 Task: Create a due date automation trigger when advanced on, on the monday of the week a card is due add fields with custom field "Resume" set to a date between 1 and 7 days ago at 11:00 AM.
Action: Mouse moved to (820, 240)
Screenshot: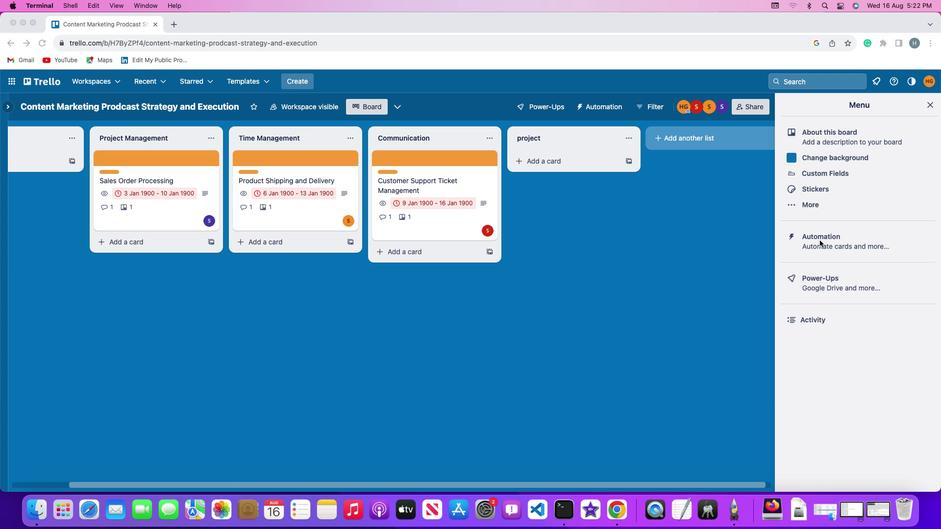 
Action: Mouse pressed left at (820, 240)
Screenshot: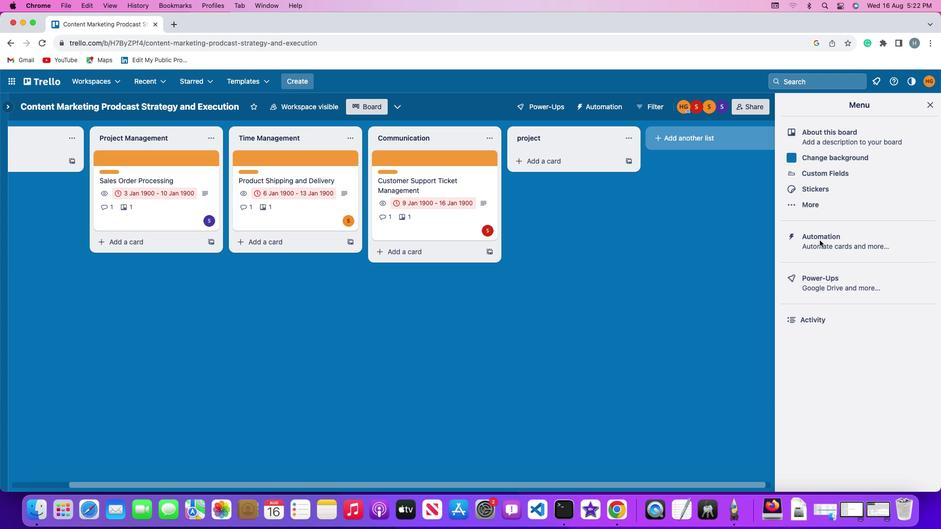 
Action: Mouse pressed left at (820, 240)
Screenshot: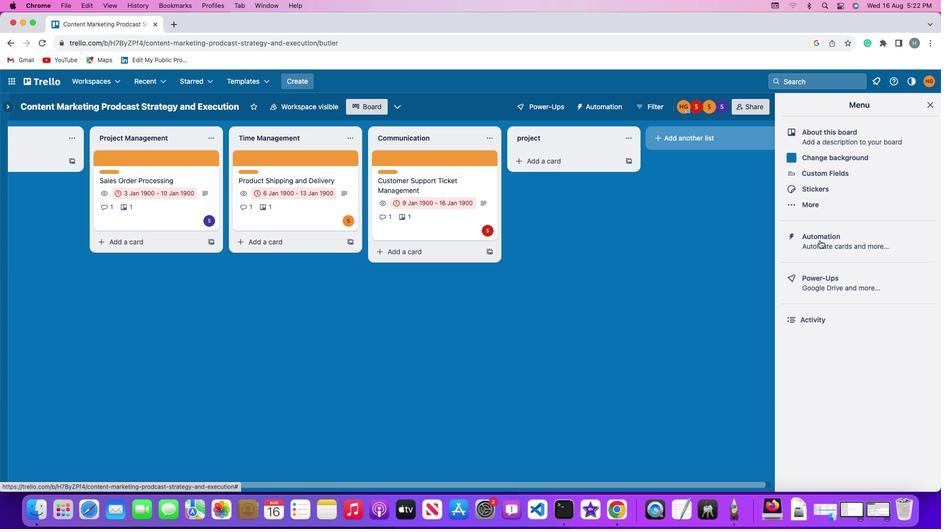 
Action: Mouse moved to (51, 231)
Screenshot: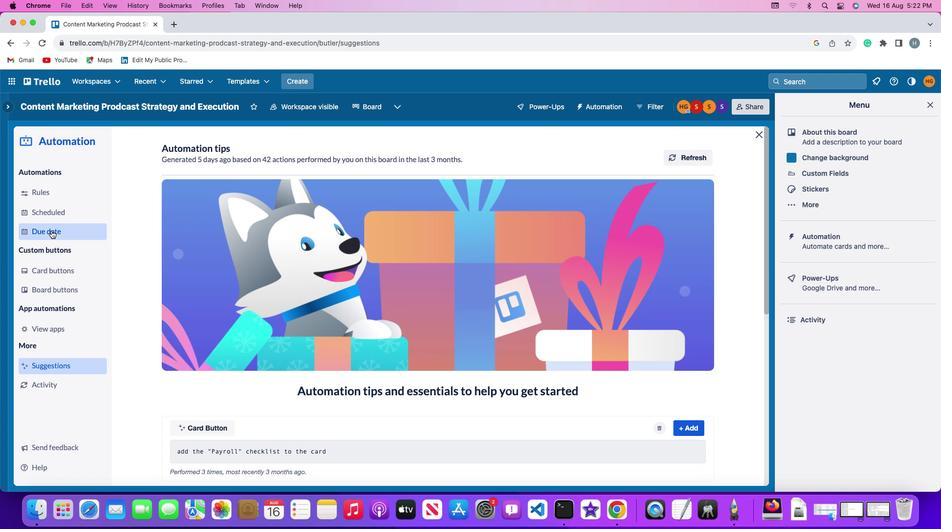 
Action: Mouse pressed left at (51, 231)
Screenshot: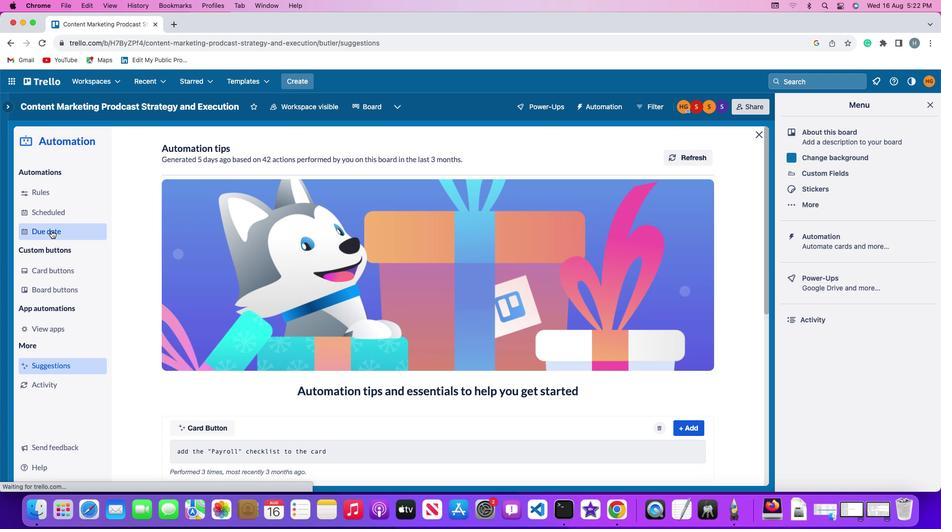 
Action: Mouse moved to (654, 147)
Screenshot: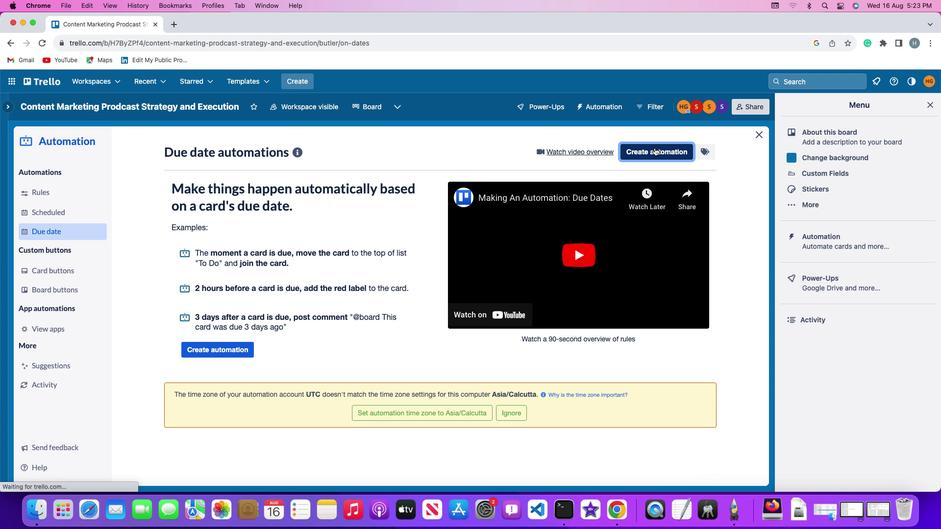 
Action: Mouse pressed left at (654, 147)
Screenshot: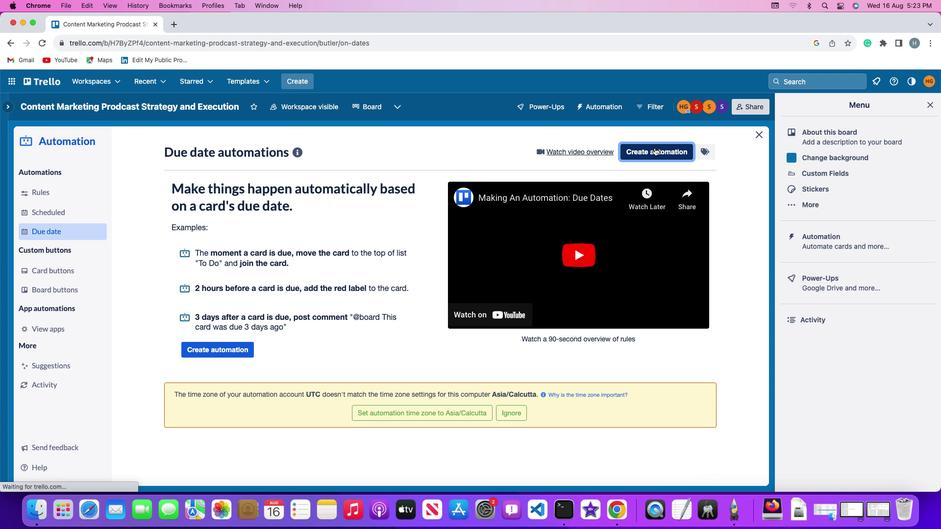 
Action: Mouse moved to (176, 252)
Screenshot: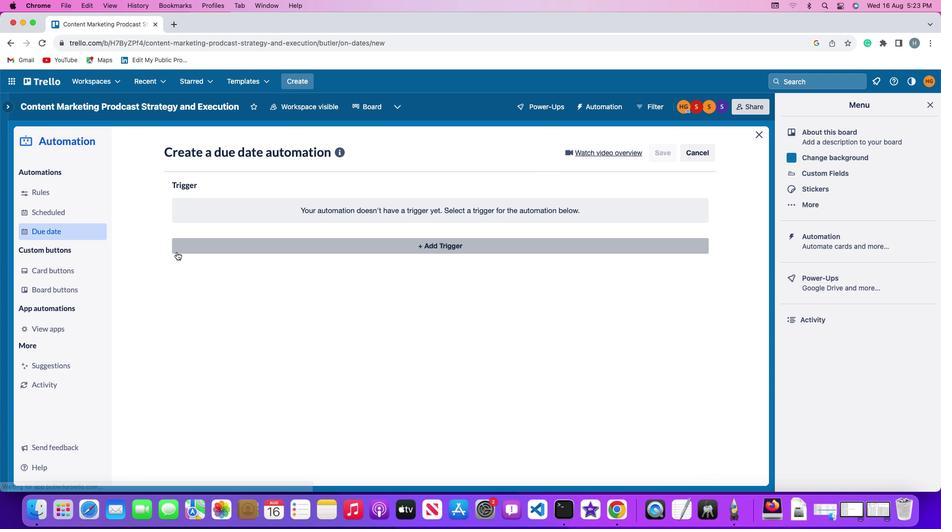 
Action: Mouse pressed left at (176, 252)
Screenshot: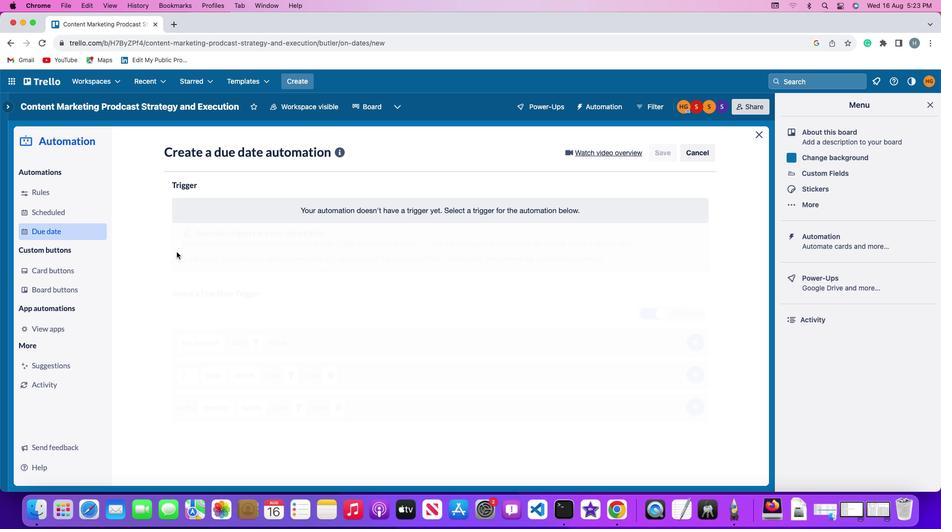 
Action: Mouse moved to (223, 422)
Screenshot: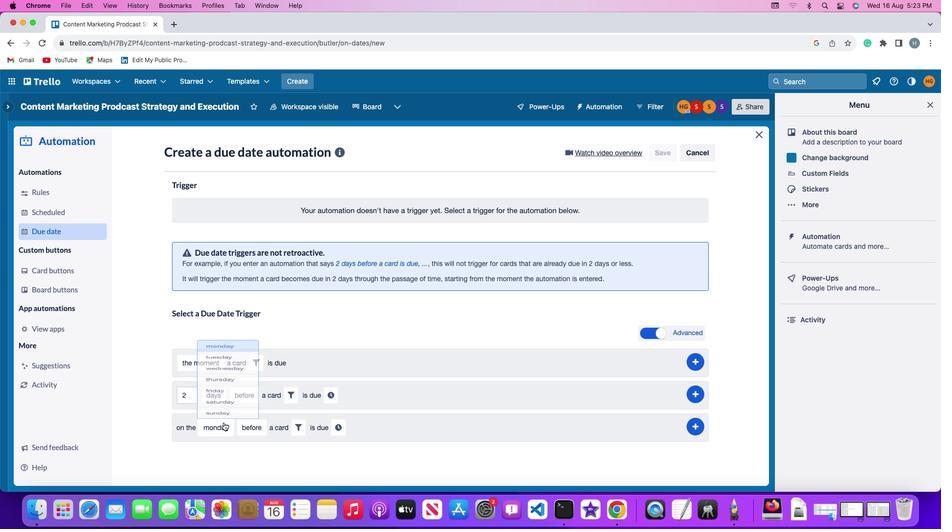 
Action: Mouse pressed left at (223, 422)
Screenshot: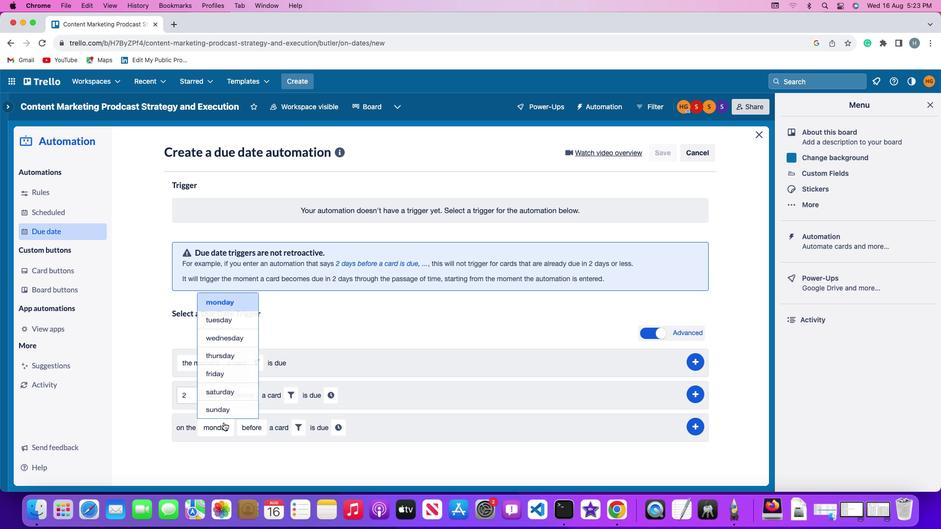 
Action: Mouse moved to (224, 290)
Screenshot: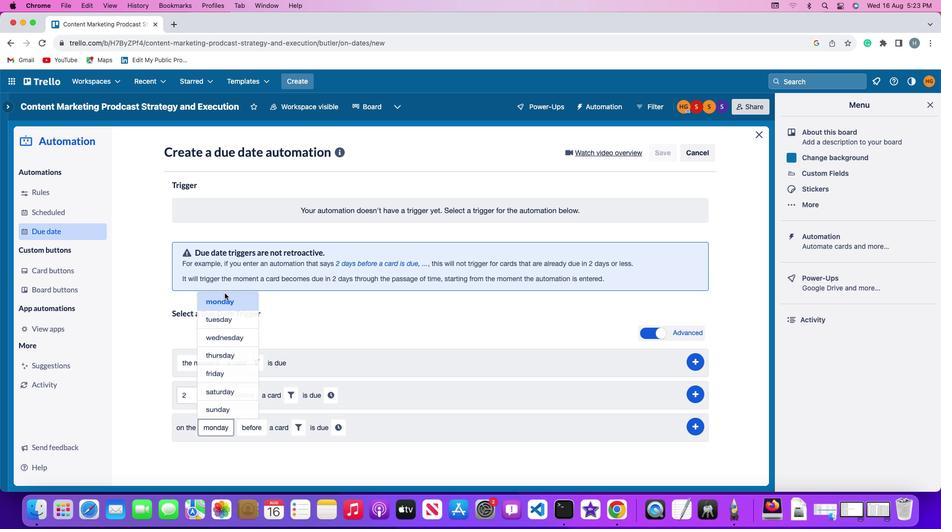 
Action: Mouse pressed left at (224, 290)
Screenshot: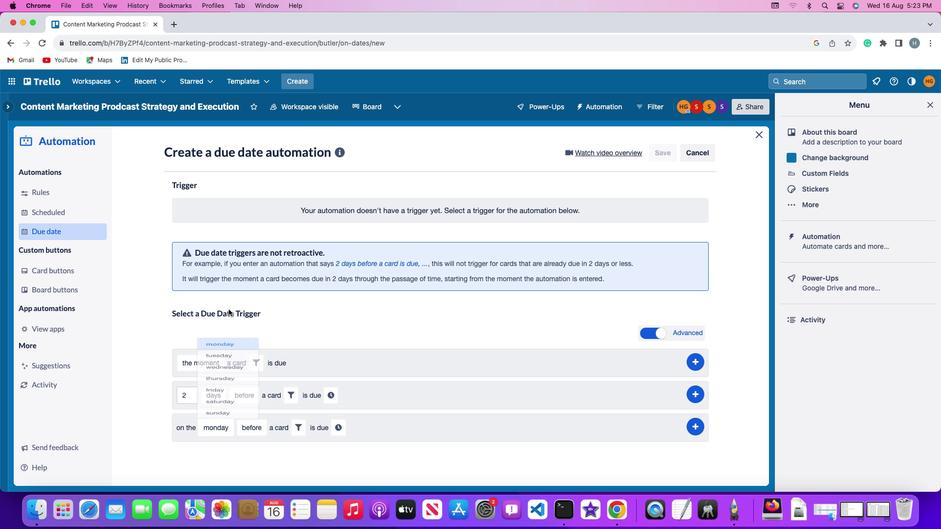 
Action: Mouse moved to (249, 425)
Screenshot: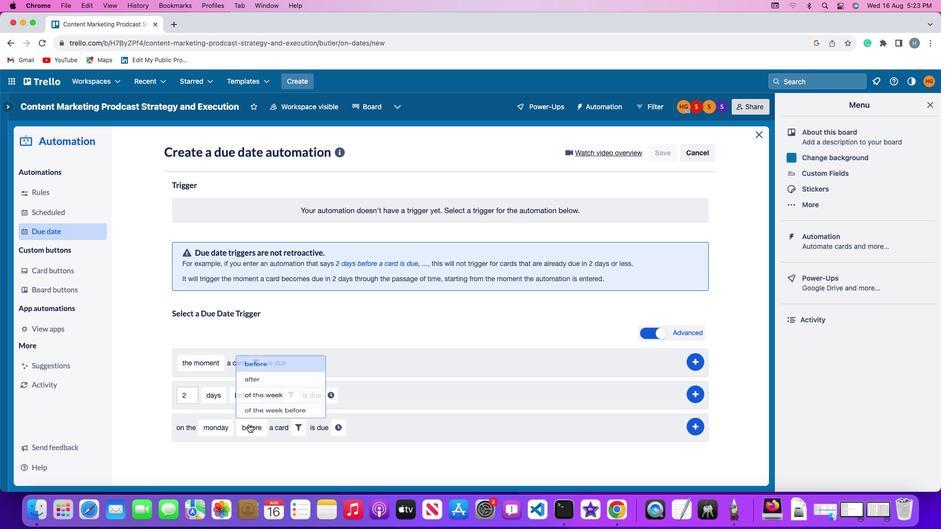 
Action: Mouse pressed left at (249, 425)
Screenshot: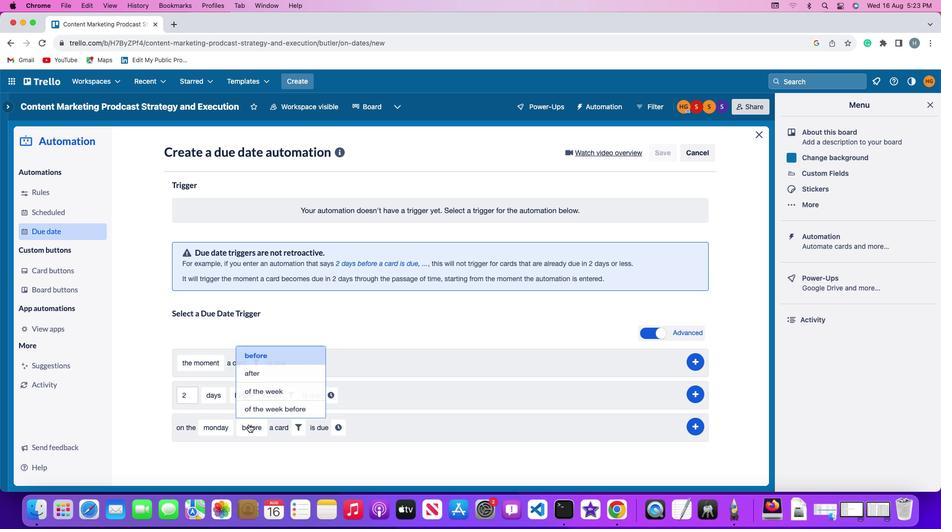 
Action: Mouse moved to (264, 389)
Screenshot: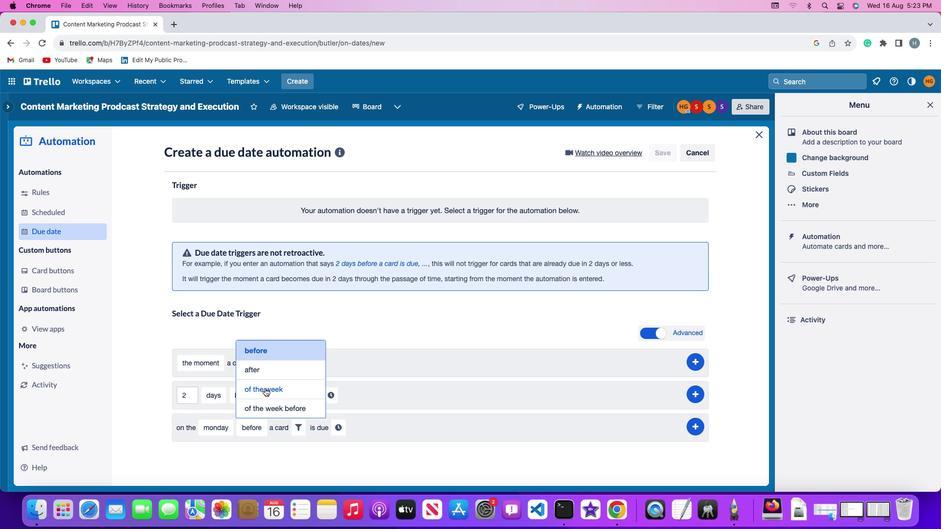 
Action: Mouse pressed left at (264, 389)
Screenshot: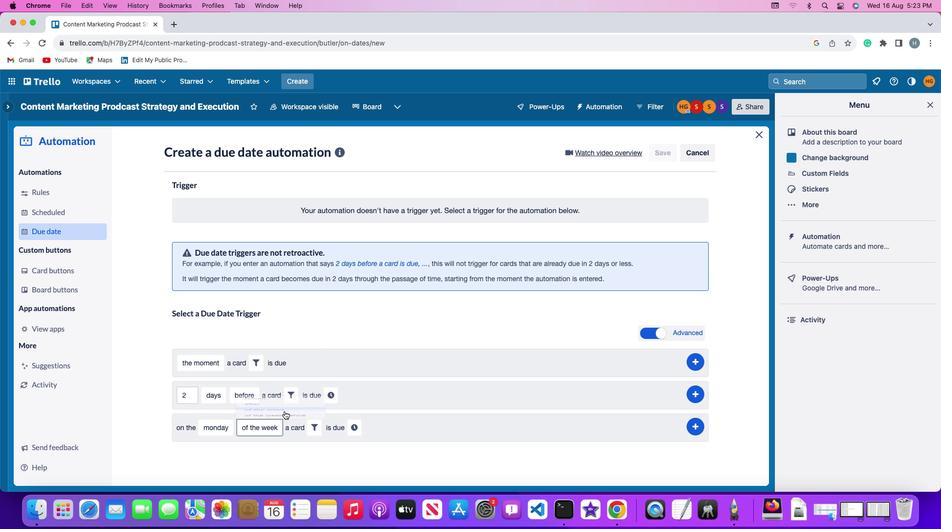 
Action: Mouse moved to (311, 431)
Screenshot: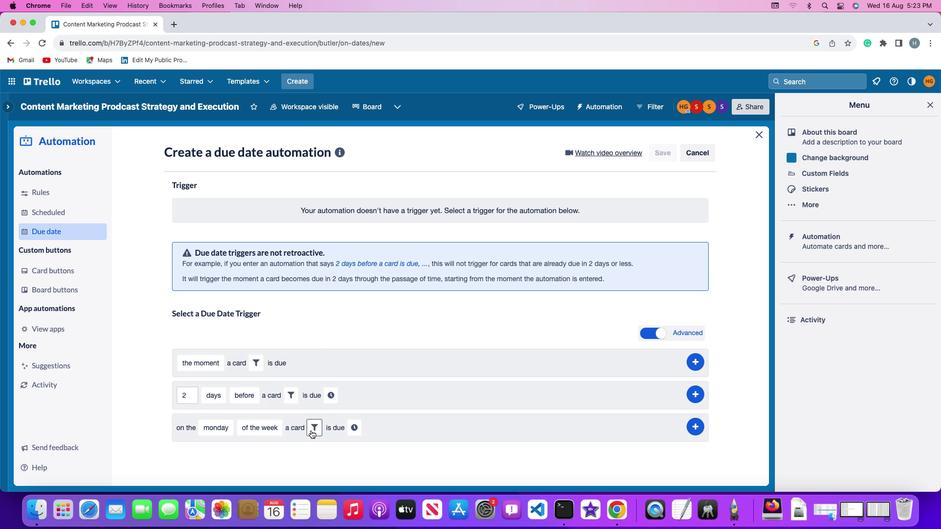 
Action: Mouse pressed left at (311, 431)
Screenshot: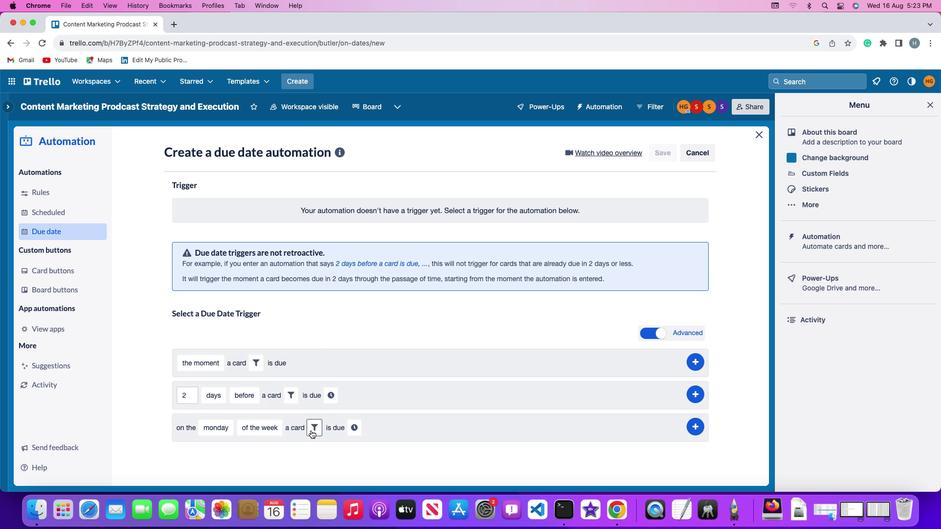 
Action: Mouse moved to (469, 457)
Screenshot: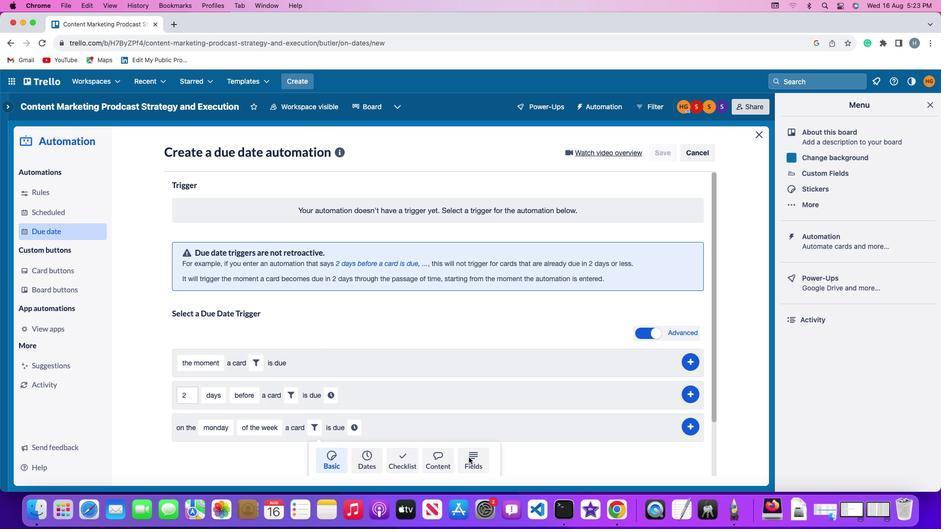 
Action: Mouse pressed left at (469, 457)
Screenshot: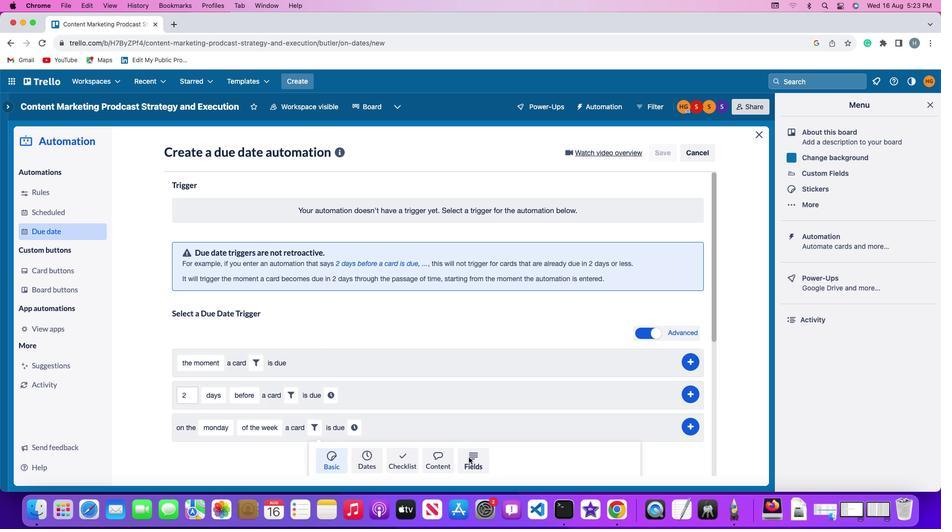 
Action: Mouse moved to (279, 456)
Screenshot: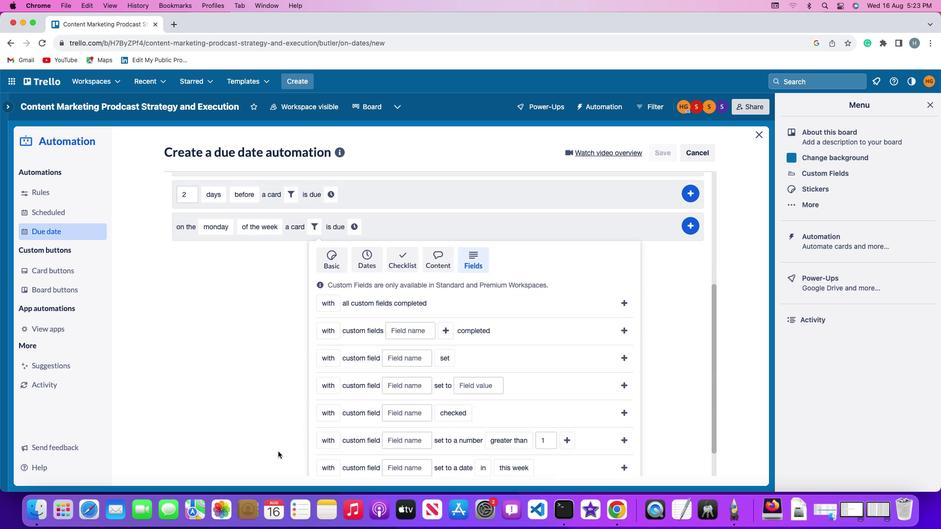 
Action: Mouse scrolled (279, 456) with delta (0, 0)
Screenshot: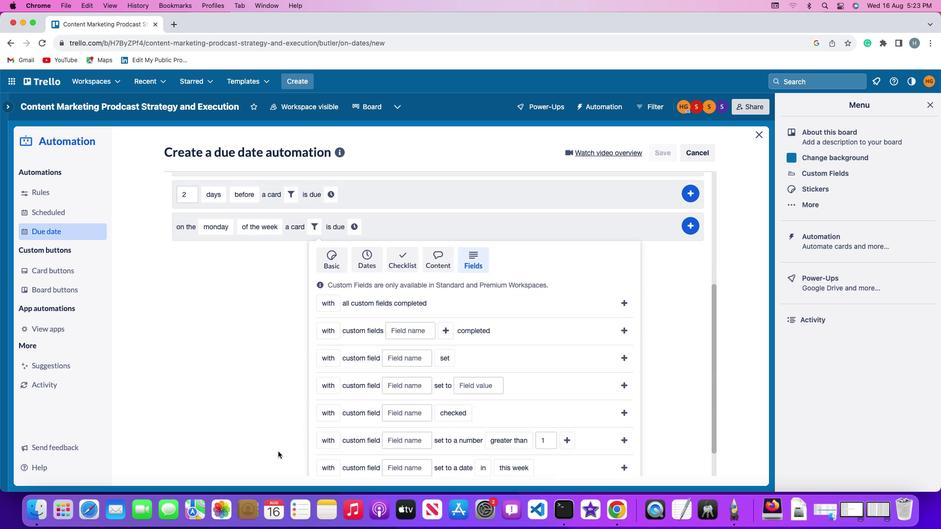 
Action: Mouse scrolled (279, 456) with delta (0, 0)
Screenshot: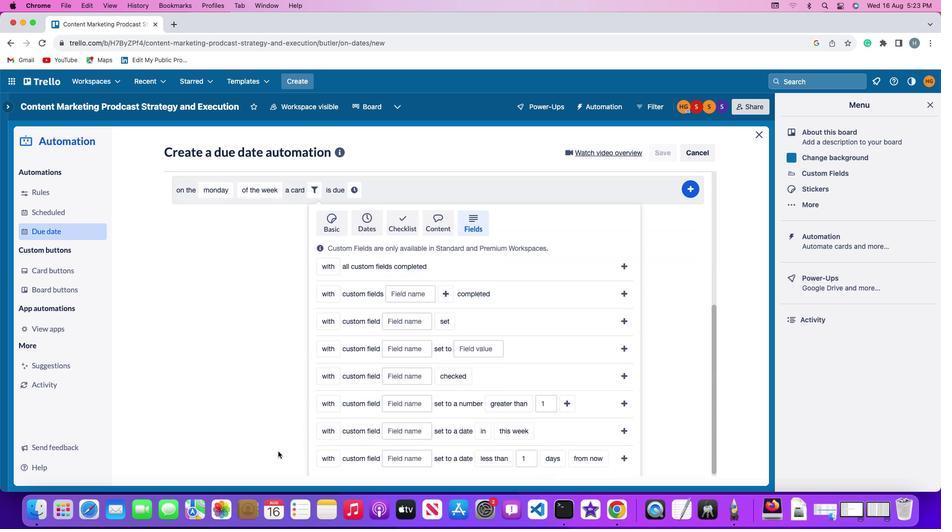 
Action: Mouse scrolled (279, 456) with delta (0, -1)
Screenshot: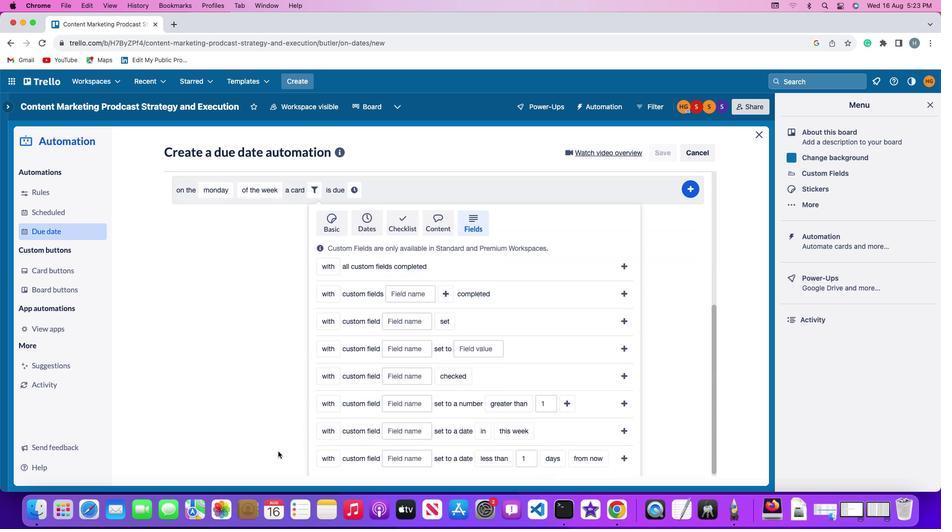 
Action: Mouse scrolled (279, 456) with delta (0, -2)
Screenshot: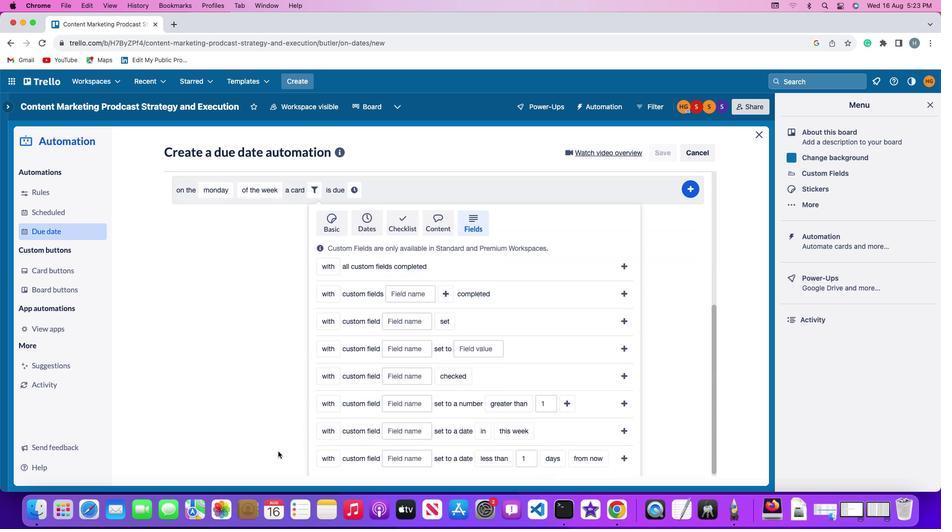 
Action: Mouse moved to (279, 455)
Screenshot: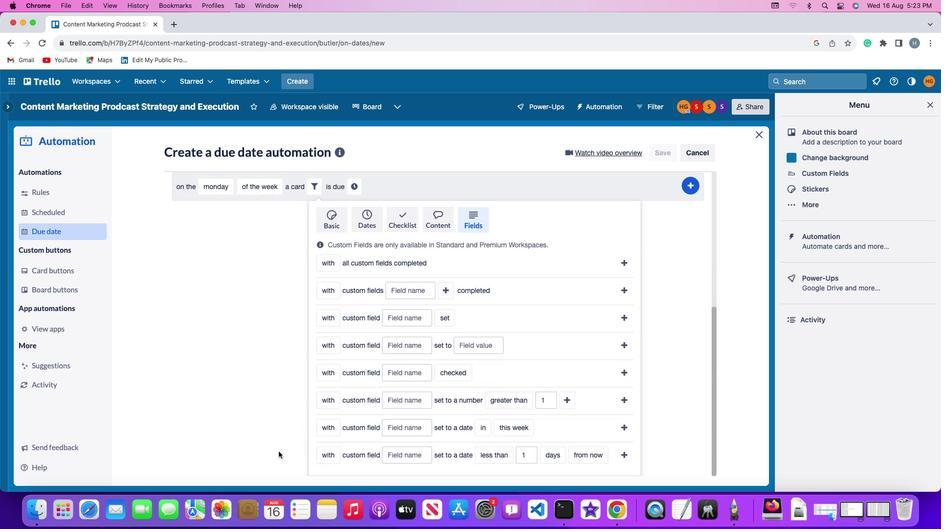 
Action: Mouse scrolled (279, 455) with delta (0, -2)
Screenshot: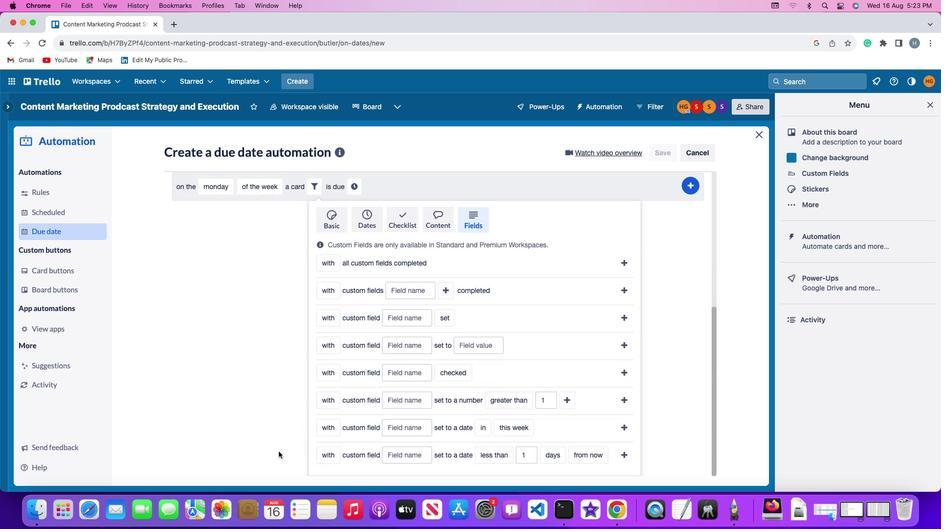 
Action: Mouse moved to (278, 451)
Screenshot: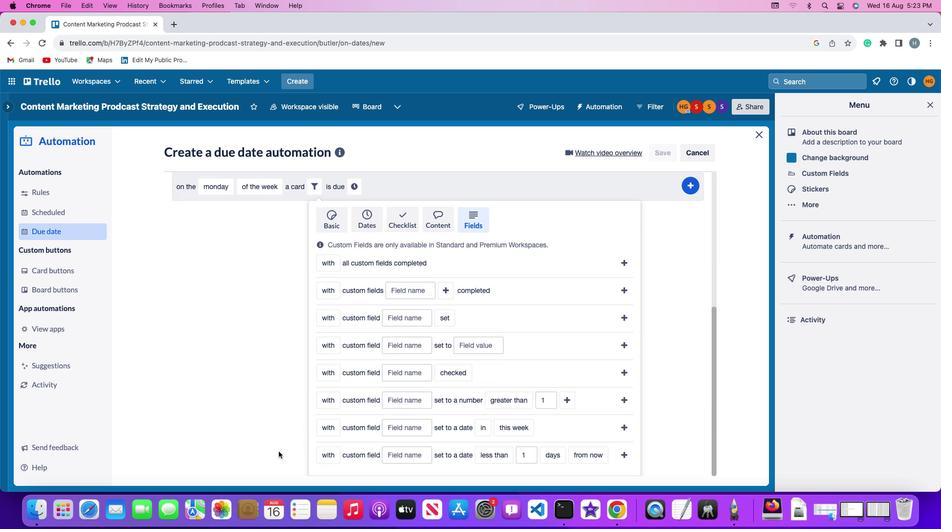
Action: Mouse scrolled (278, 451) with delta (0, 0)
Screenshot: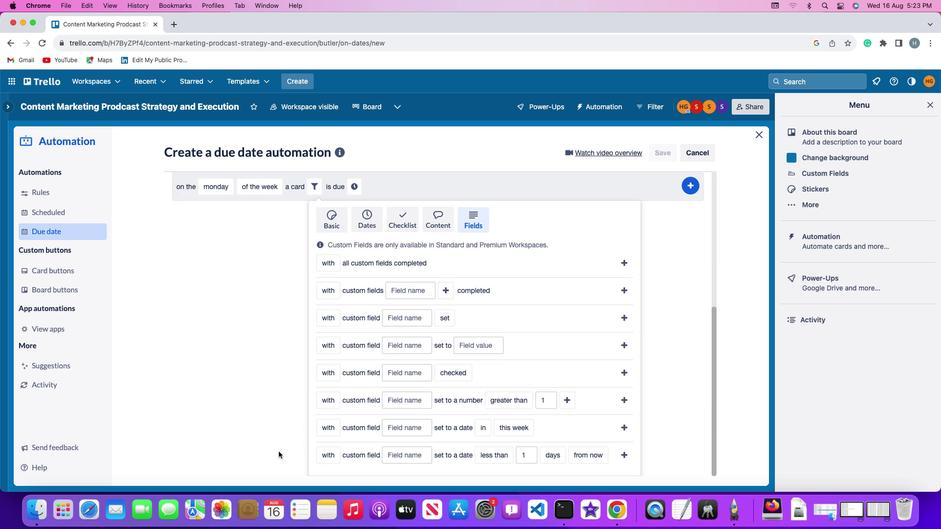 
Action: Mouse scrolled (278, 451) with delta (0, 0)
Screenshot: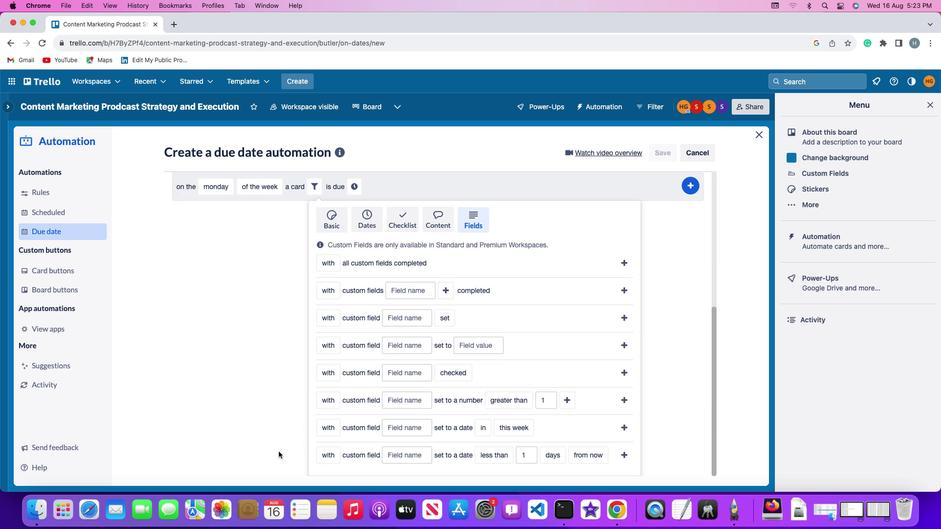 
Action: Mouse scrolled (278, 451) with delta (0, -1)
Screenshot: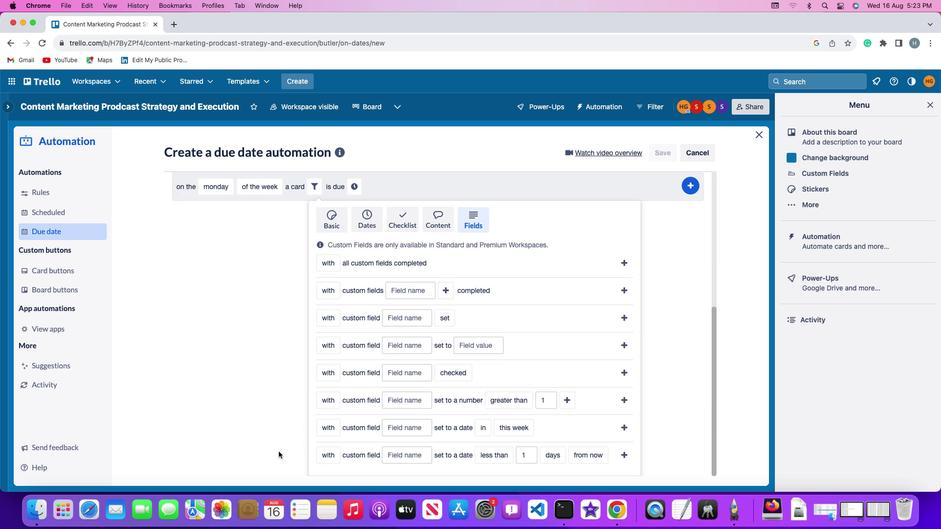 
Action: Mouse scrolled (278, 451) with delta (0, -2)
Screenshot: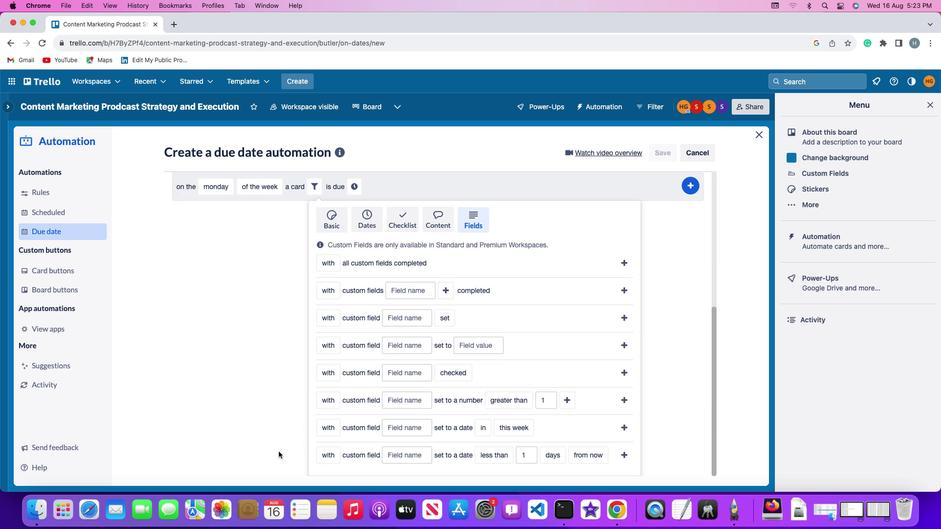 
Action: Mouse scrolled (278, 451) with delta (0, -2)
Screenshot: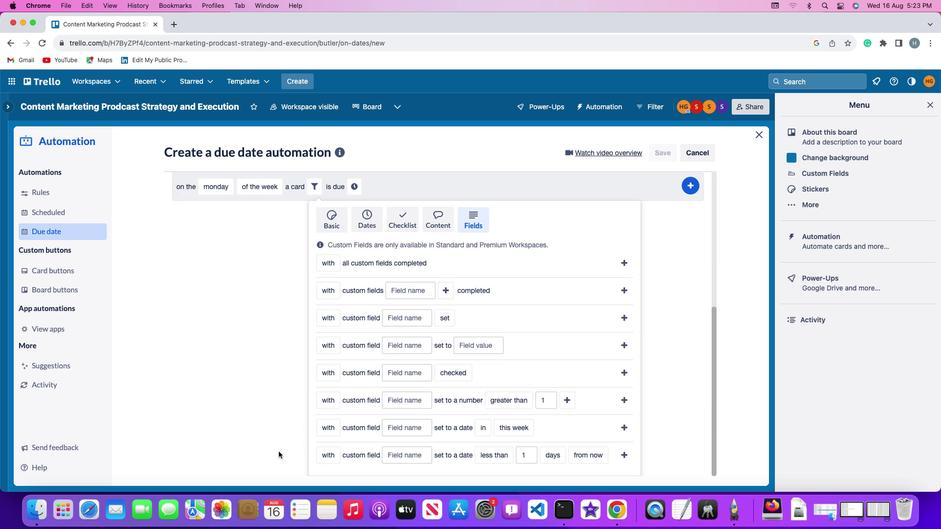 
Action: Mouse moved to (325, 455)
Screenshot: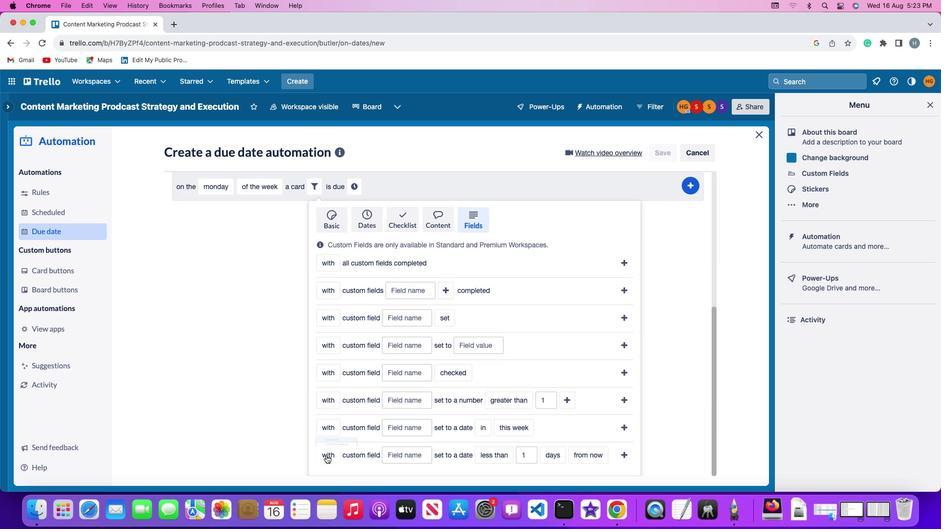 
Action: Mouse pressed left at (325, 455)
Screenshot: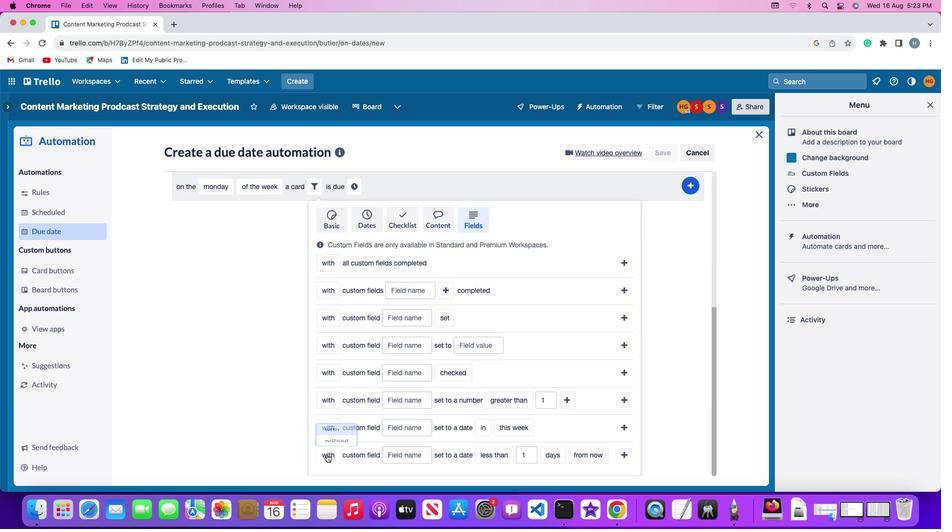 
Action: Mouse moved to (333, 417)
Screenshot: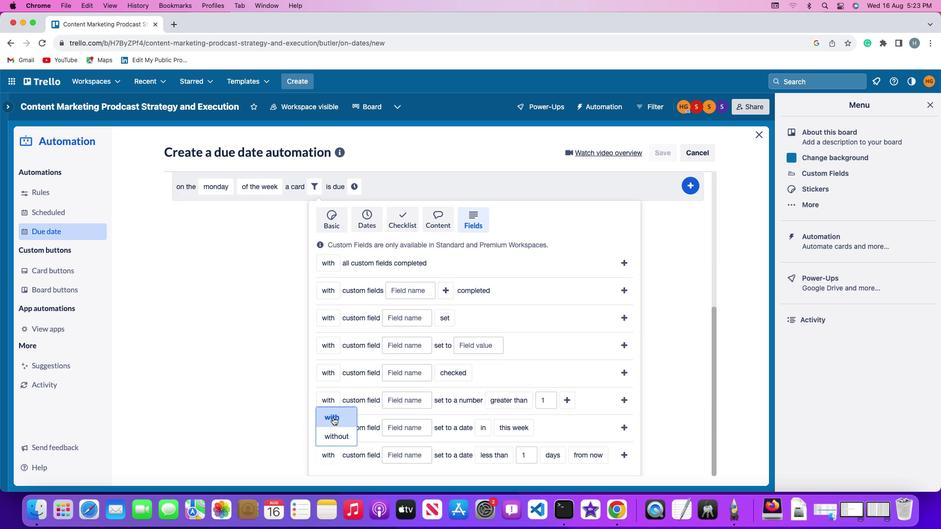 
Action: Mouse pressed left at (333, 417)
Screenshot: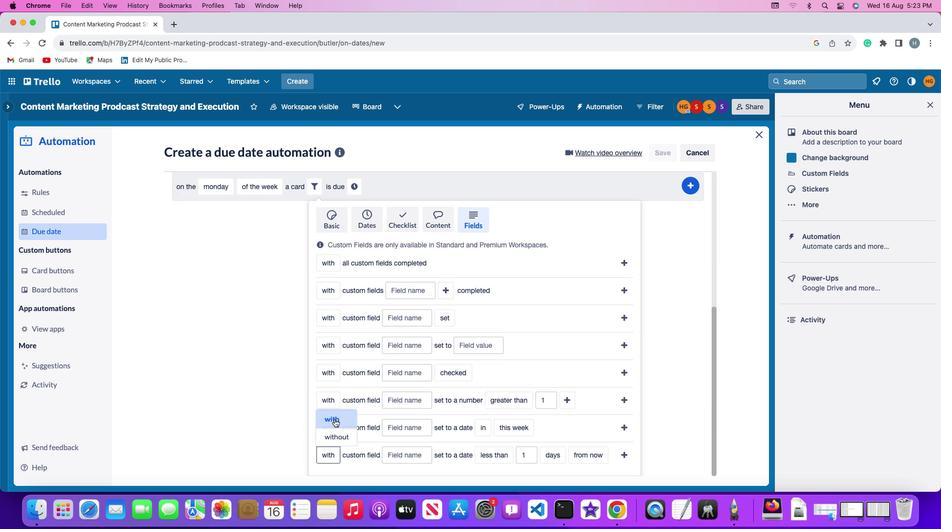 
Action: Mouse moved to (399, 460)
Screenshot: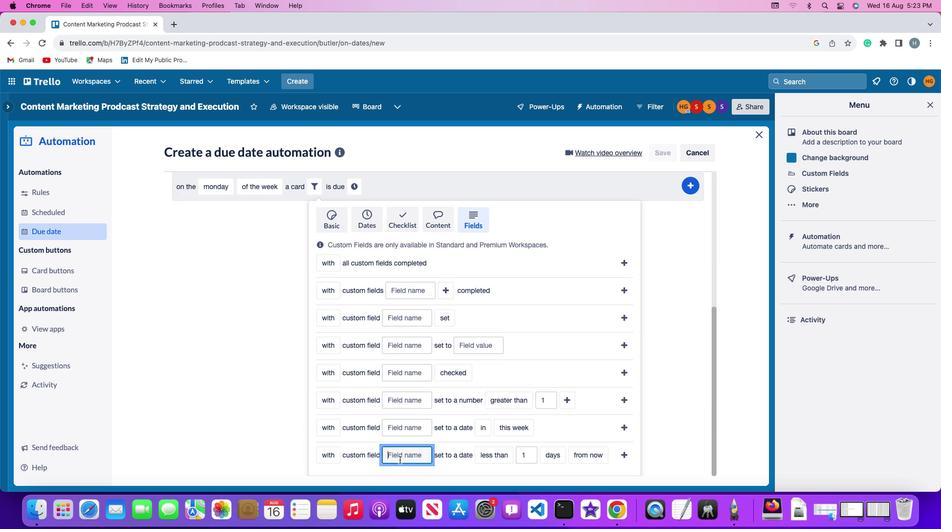 
Action: Mouse pressed left at (399, 460)
Screenshot: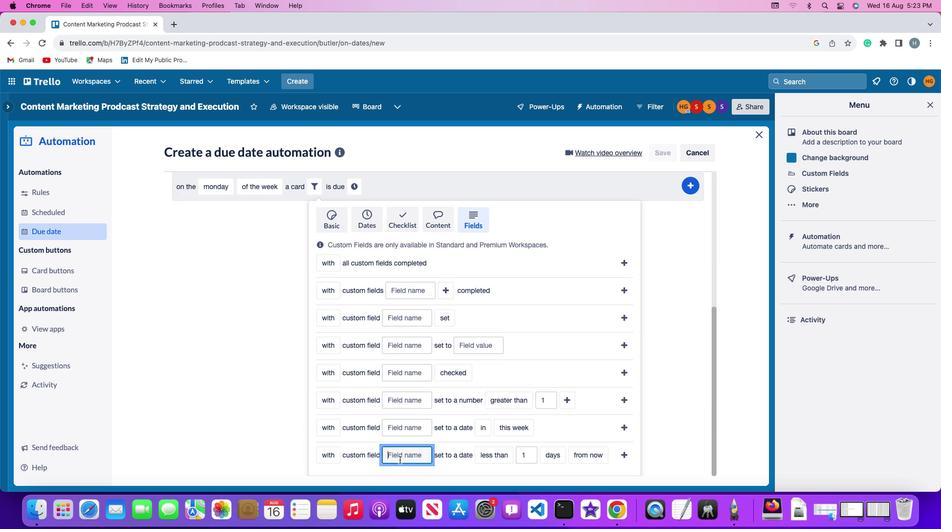 
Action: Key pressed Key.shift'R''e''s''u''m''e'
Screenshot: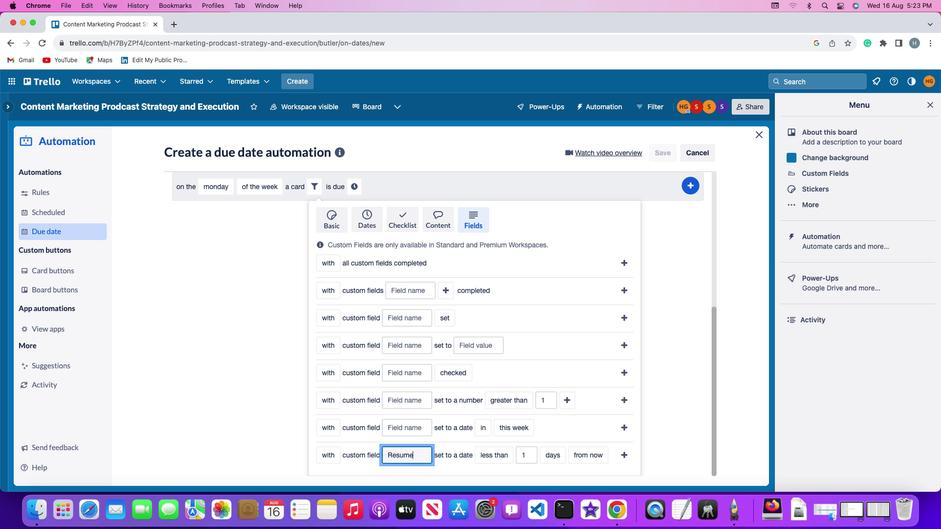 
Action: Mouse moved to (498, 460)
Screenshot: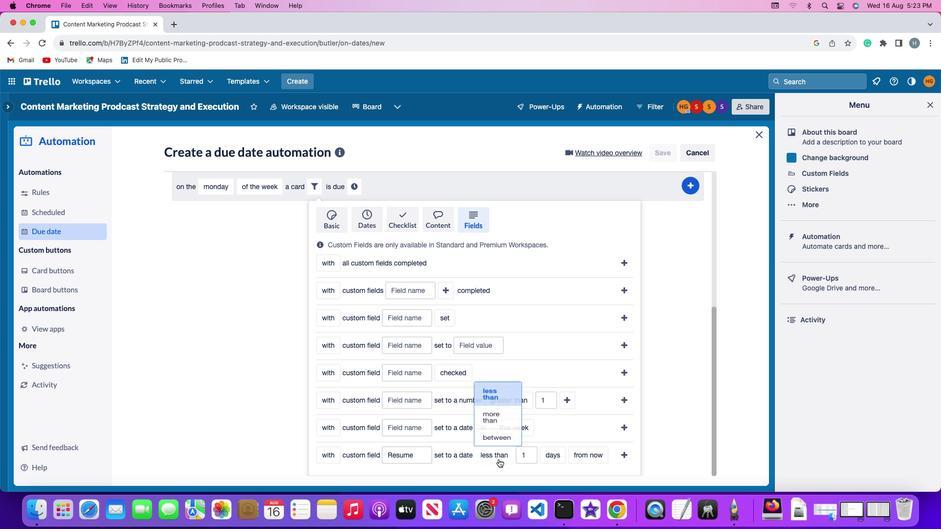 
Action: Mouse pressed left at (498, 460)
Screenshot: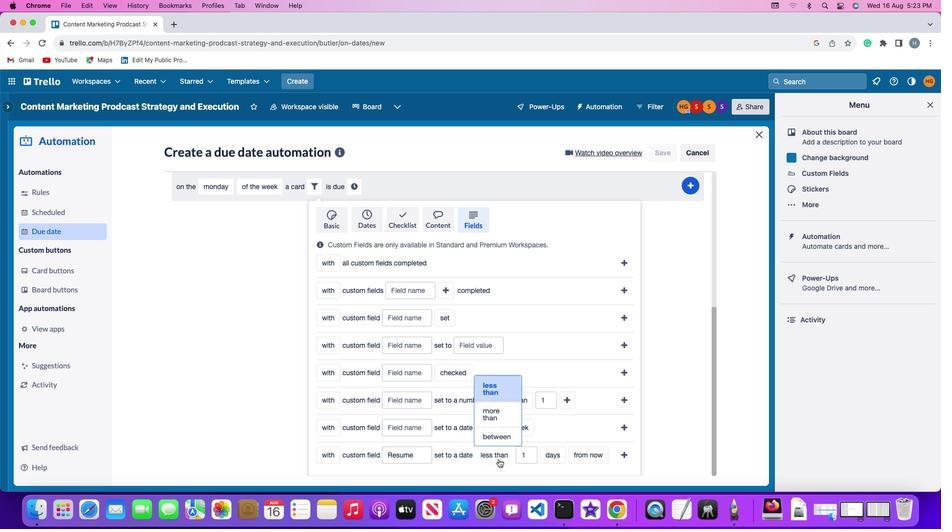 
Action: Mouse moved to (491, 433)
Screenshot: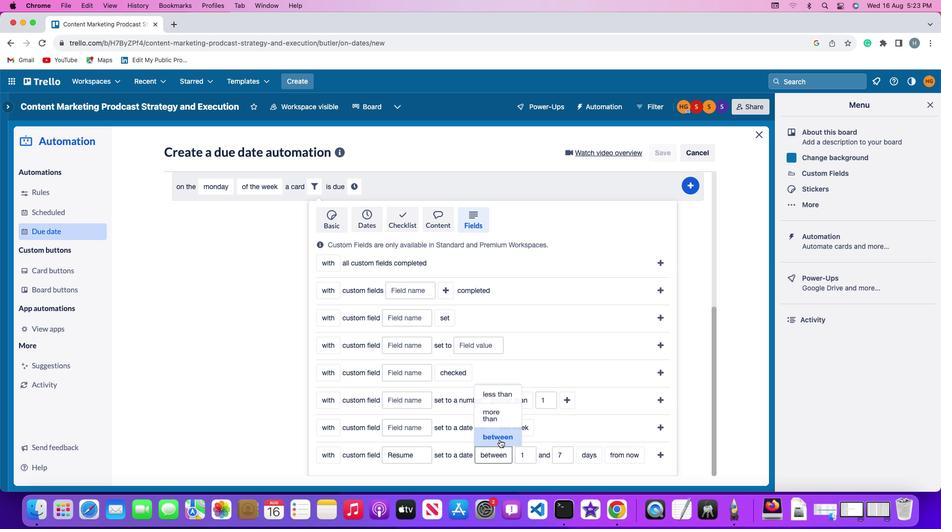 
Action: Mouse pressed left at (491, 433)
Screenshot: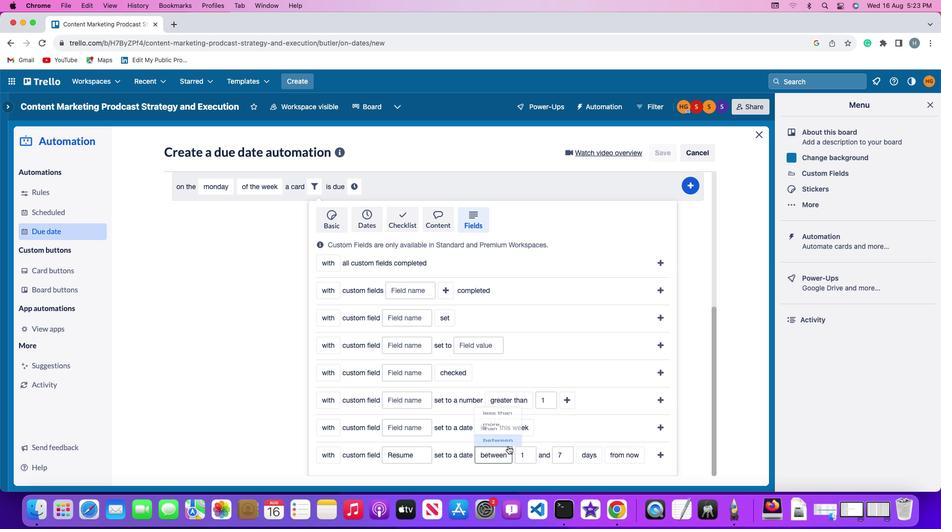 
Action: Mouse moved to (528, 455)
Screenshot: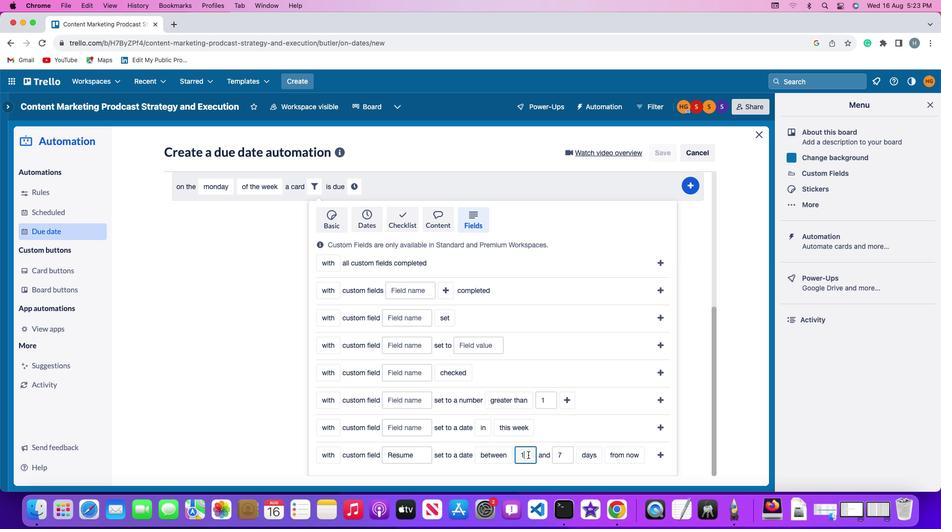 
Action: Mouse pressed left at (528, 455)
Screenshot: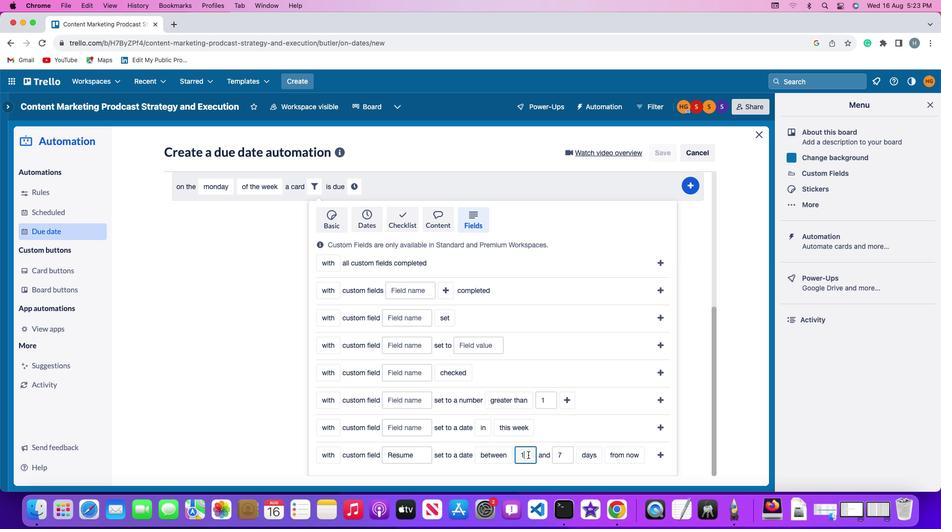 
Action: Mouse moved to (529, 455)
Screenshot: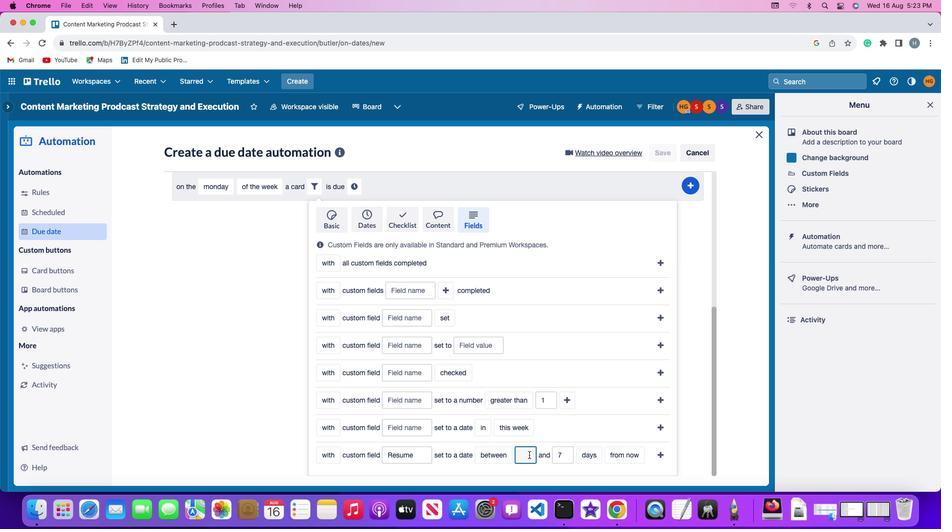 
Action: Key pressed Key.backspace
Screenshot: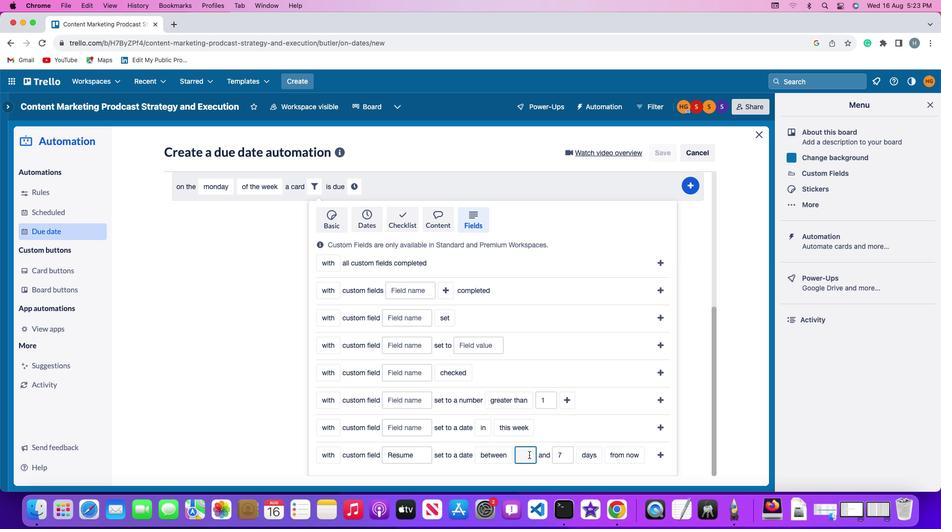 
Action: Mouse moved to (528, 455)
Screenshot: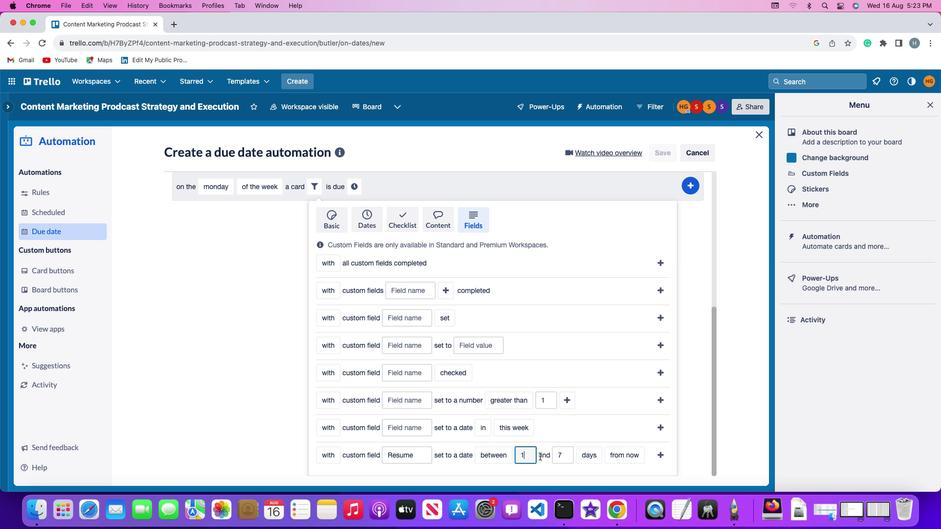 
Action: Key pressed '1'
Screenshot: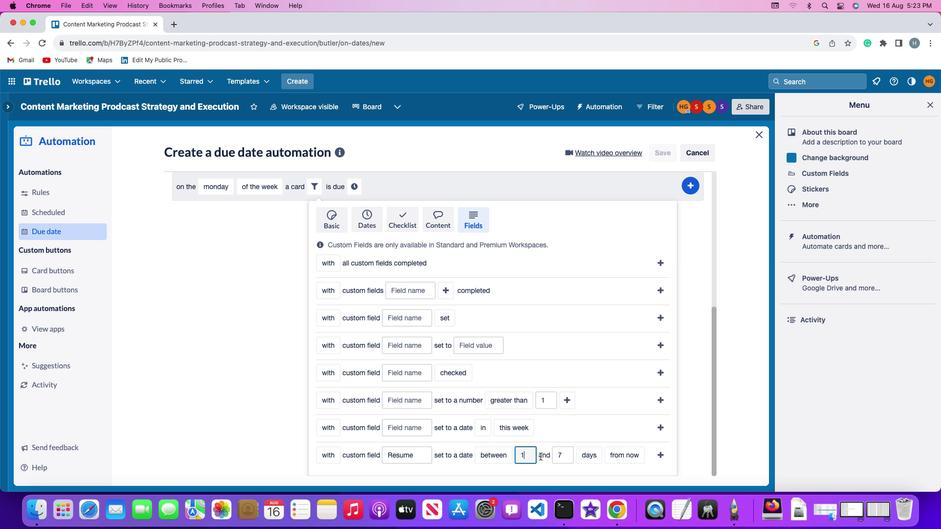 
Action: Mouse moved to (566, 454)
Screenshot: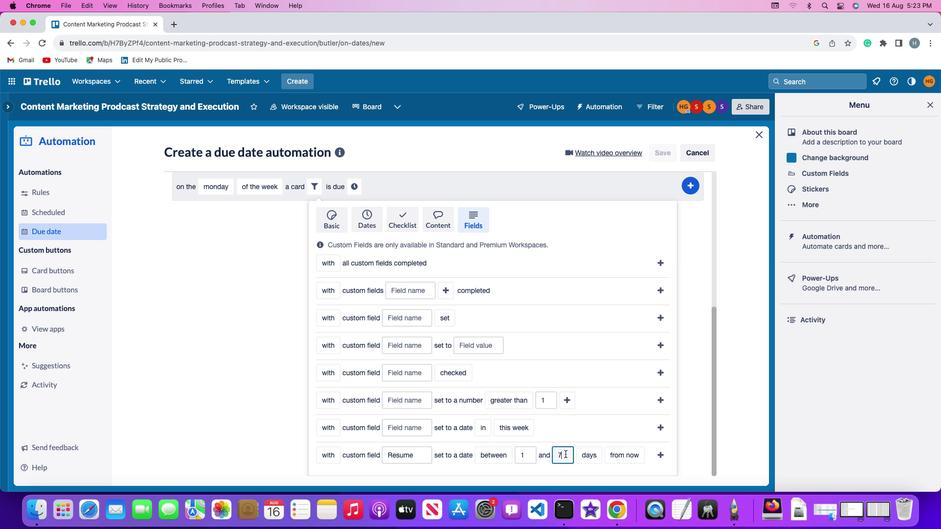 
Action: Mouse pressed left at (566, 454)
Screenshot: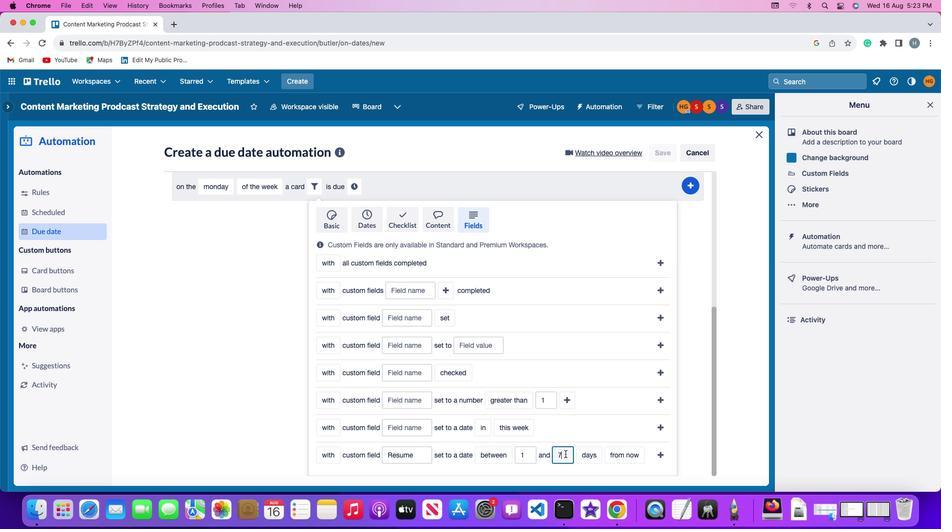 
Action: Key pressed Key.backspace'7'
Screenshot: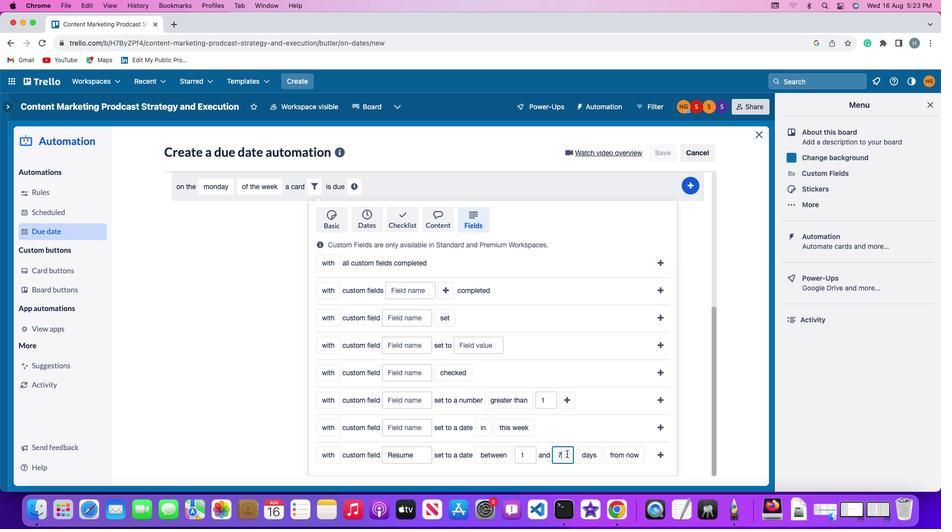 
Action: Mouse moved to (591, 454)
Screenshot: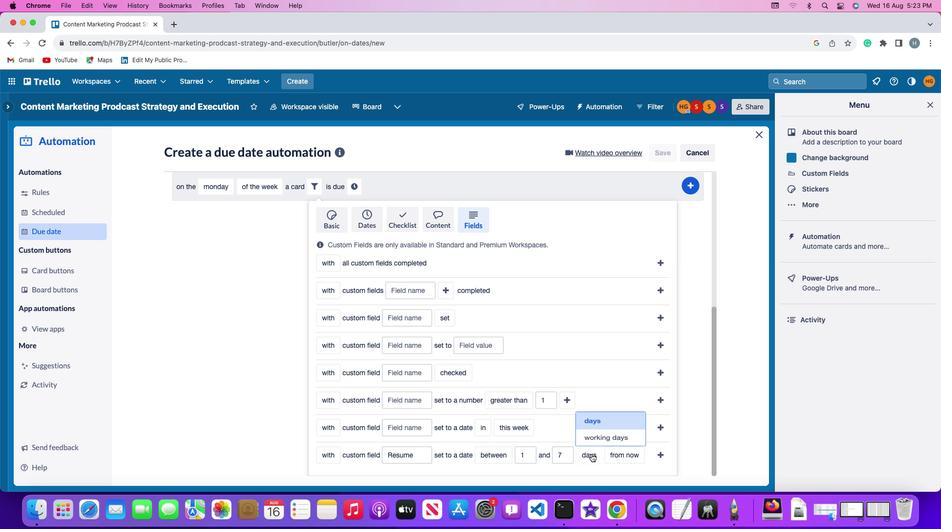 
Action: Mouse pressed left at (591, 454)
Screenshot: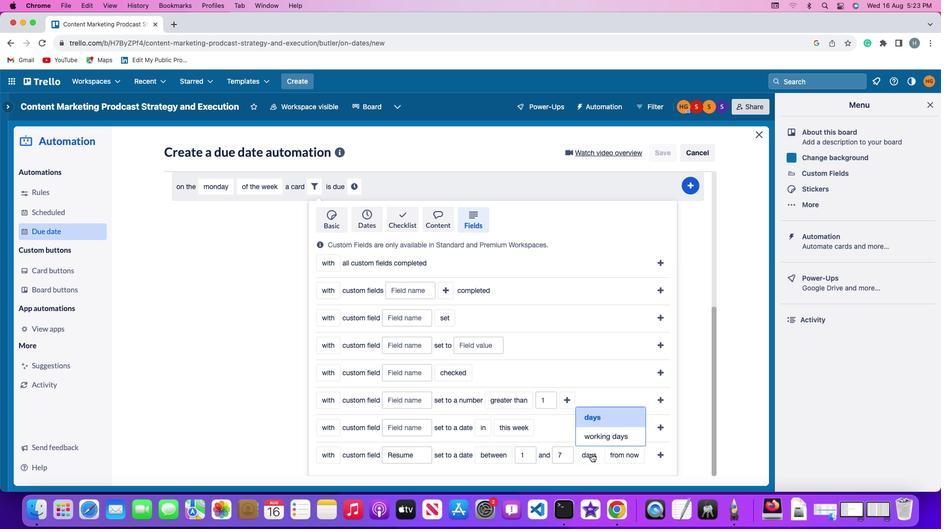 
Action: Mouse moved to (600, 417)
Screenshot: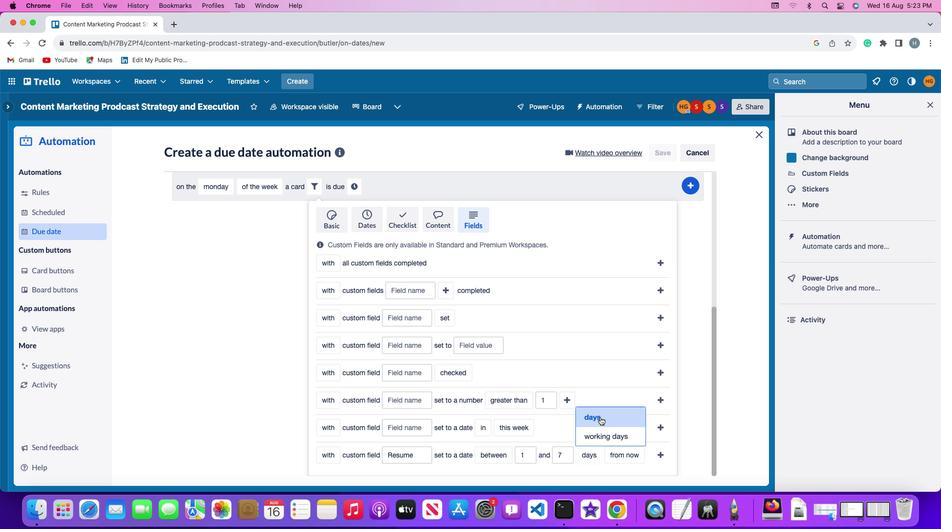 
Action: Mouse pressed left at (600, 417)
Screenshot: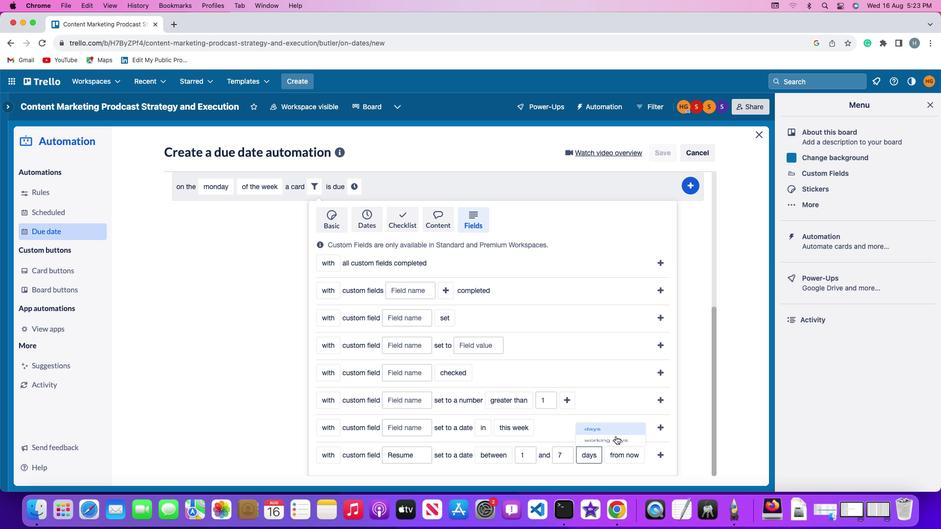 
Action: Mouse moved to (628, 459)
Screenshot: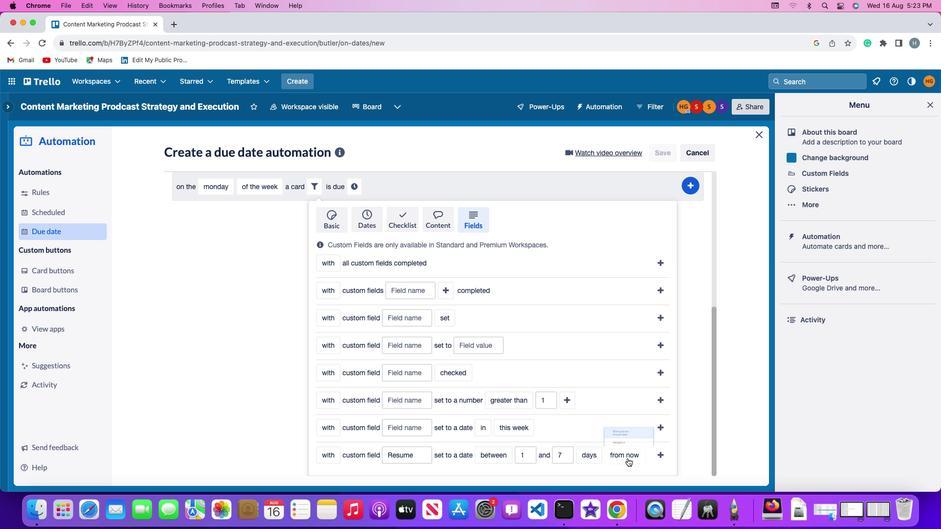 
Action: Mouse pressed left at (628, 459)
Screenshot: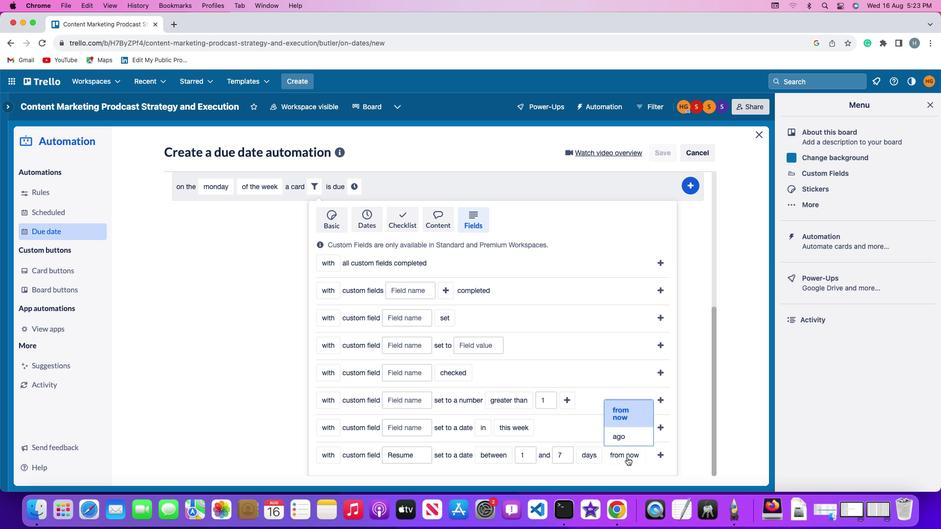 
Action: Mouse moved to (619, 441)
Screenshot: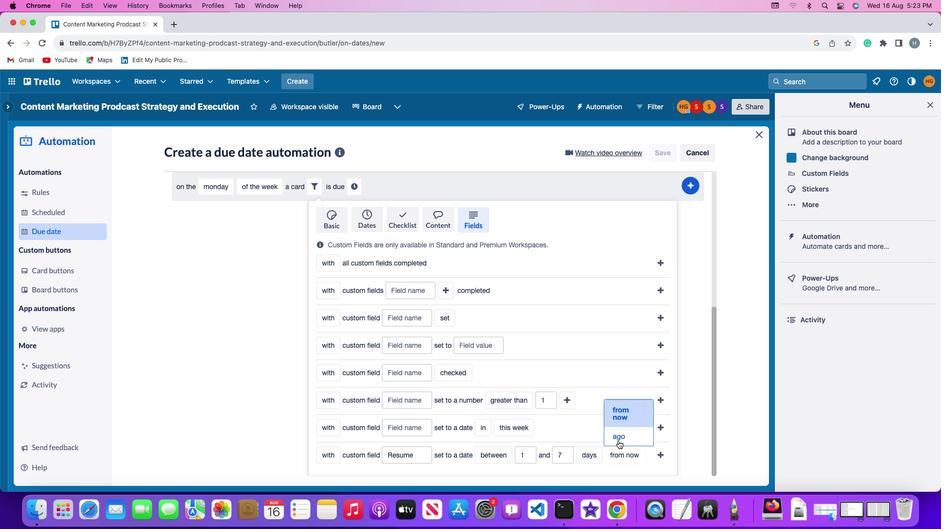 
Action: Mouse pressed left at (619, 441)
Screenshot: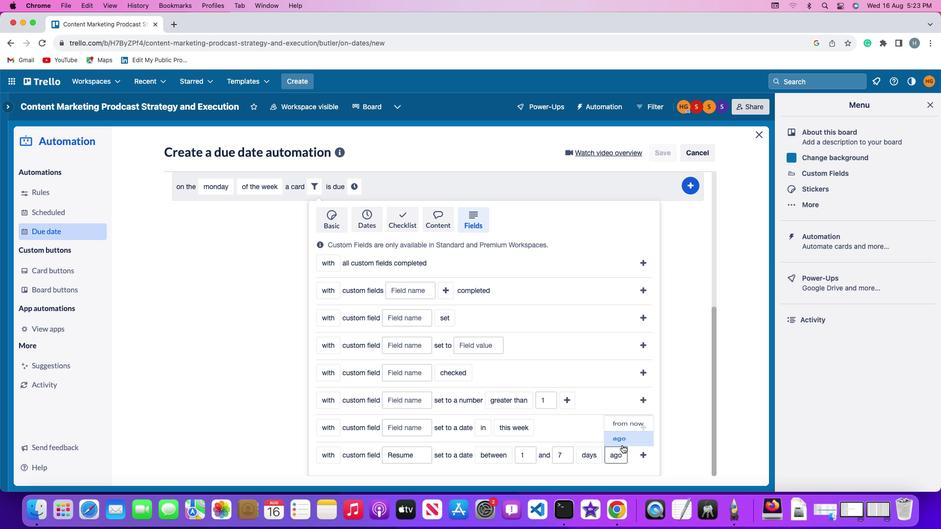 
Action: Mouse moved to (646, 454)
Screenshot: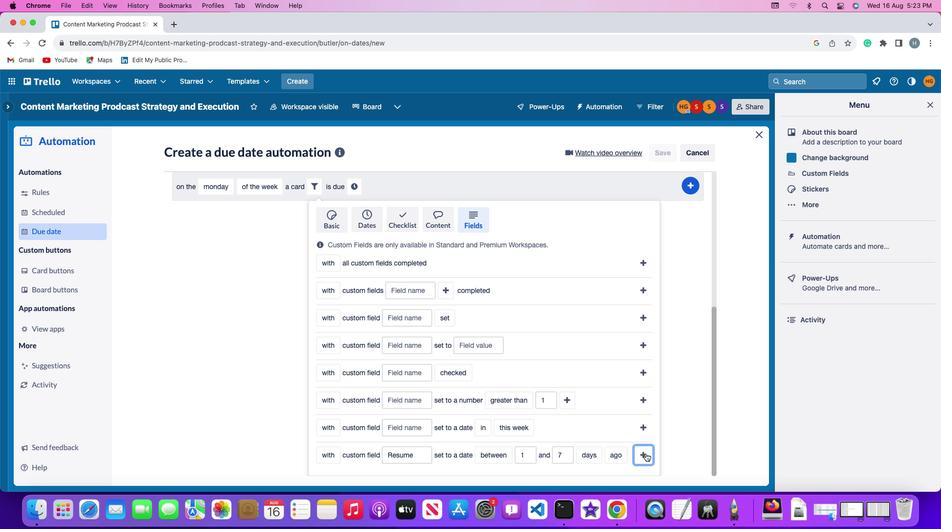 
Action: Mouse pressed left at (646, 454)
Screenshot: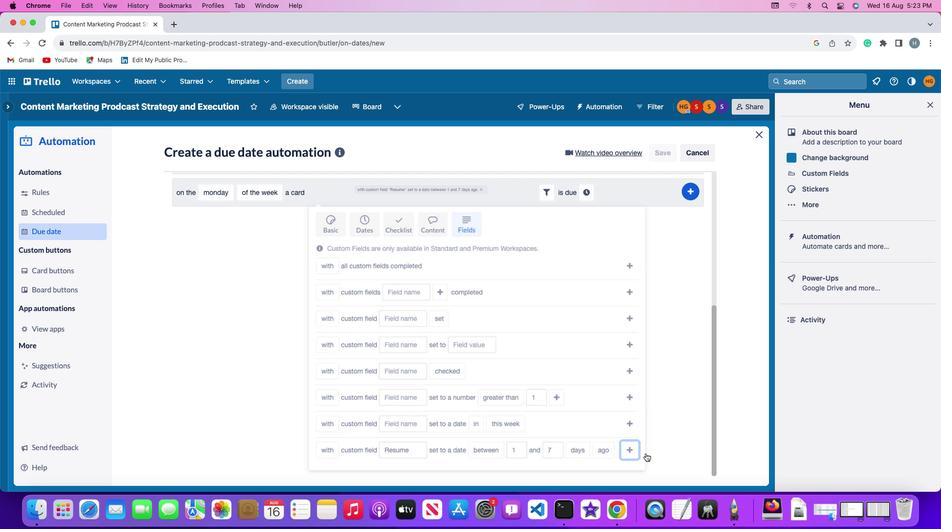 
Action: Mouse moved to (586, 428)
Screenshot: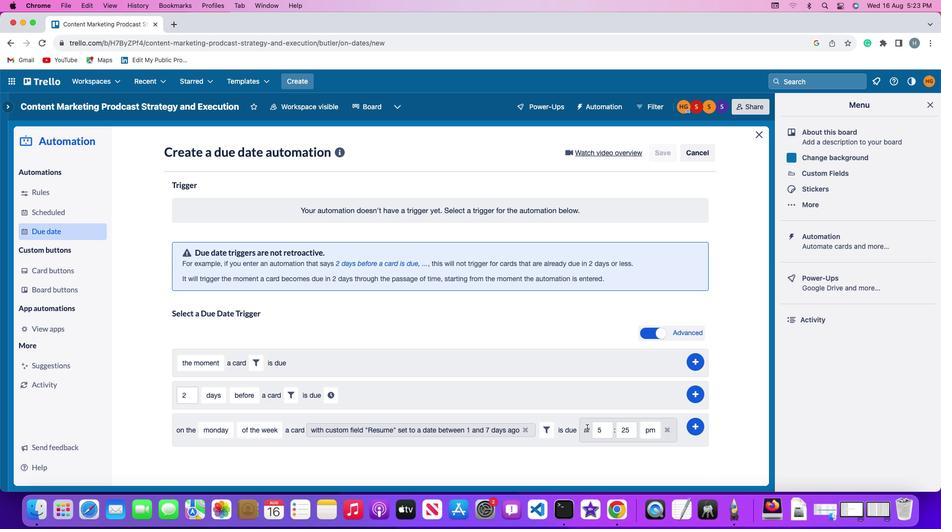 
Action: Mouse pressed left at (586, 428)
Screenshot: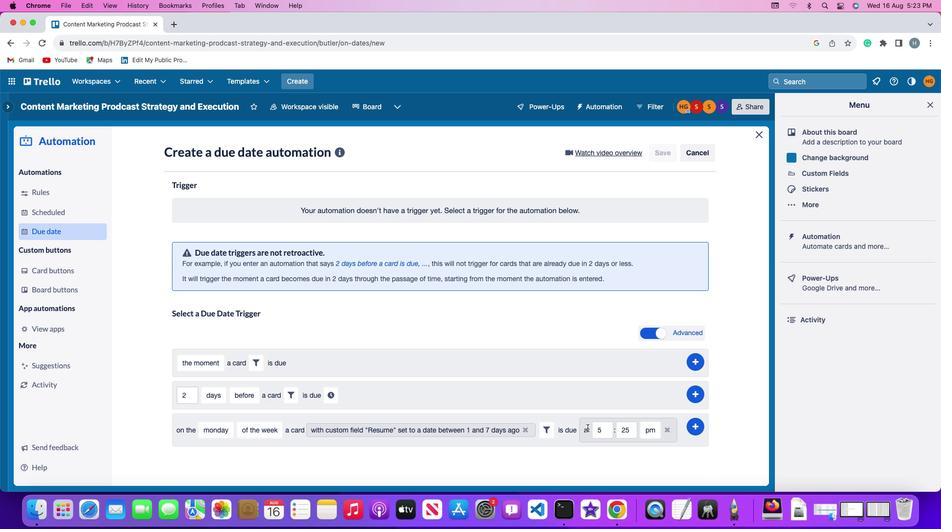 
Action: Mouse moved to (609, 429)
Screenshot: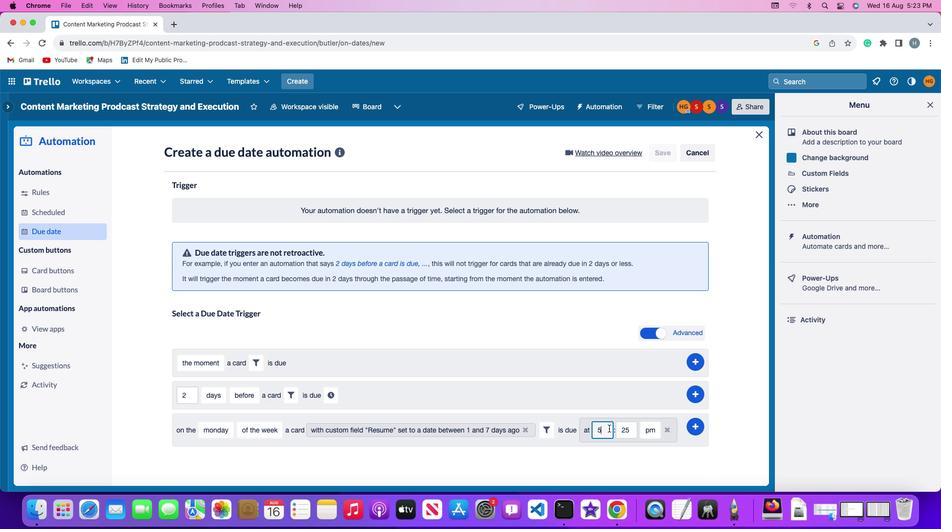 
Action: Mouse pressed left at (609, 429)
Screenshot: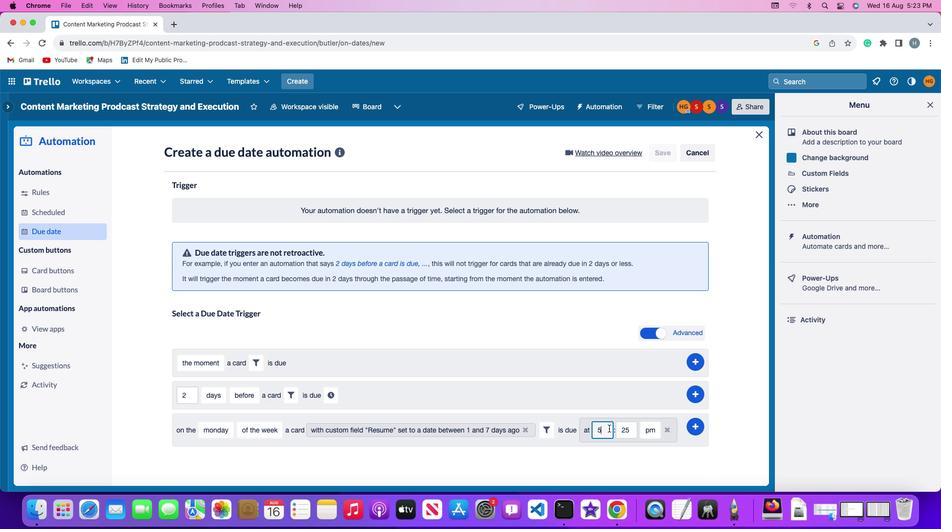
Action: Key pressed Key.backspace'1''1'
Screenshot: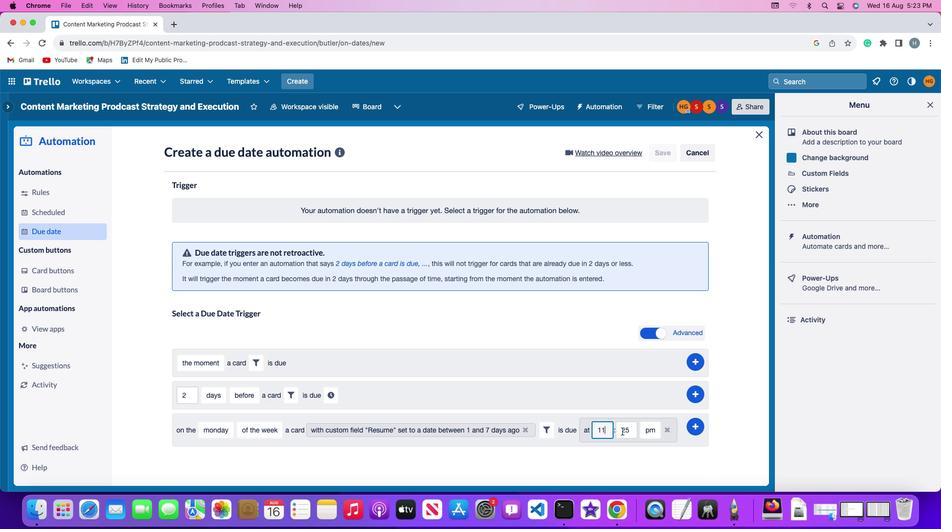 
Action: Mouse moved to (630, 430)
Screenshot: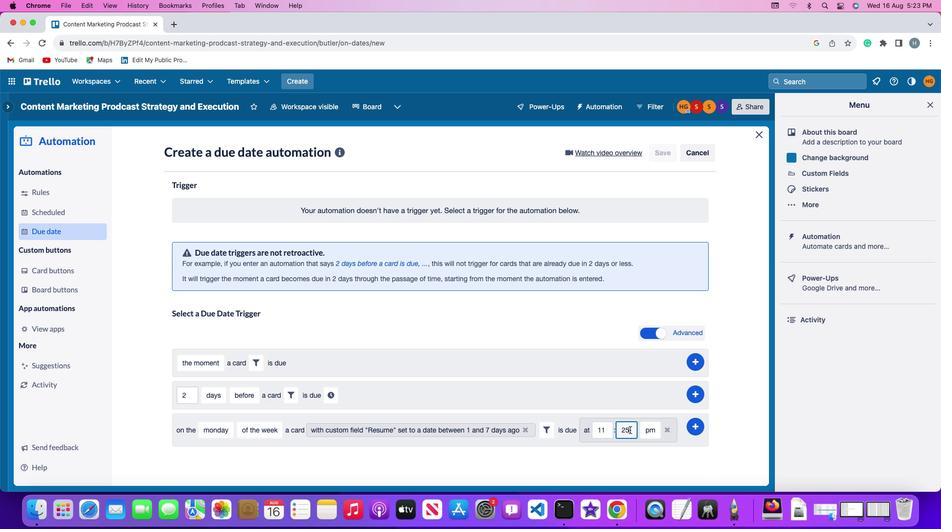
Action: Mouse pressed left at (630, 430)
Screenshot: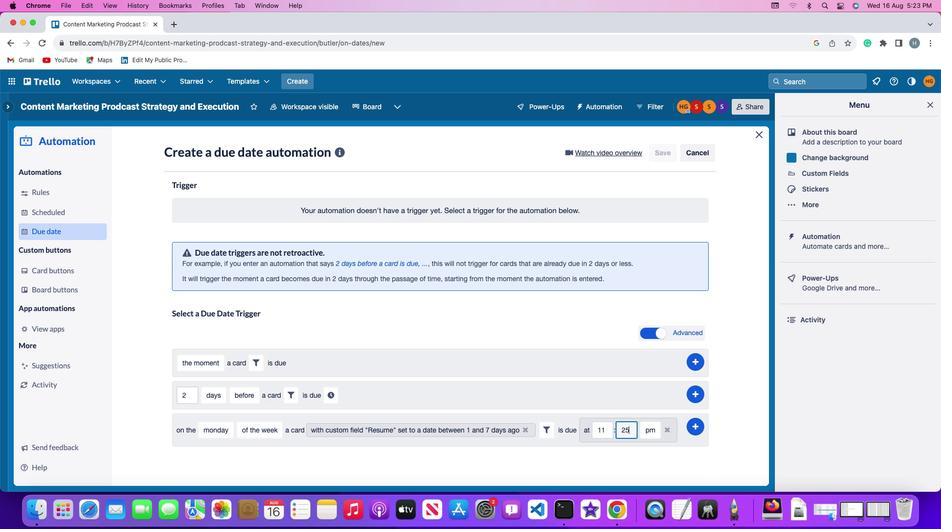 
Action: Mouse moved to (630, 430)
Screenshot: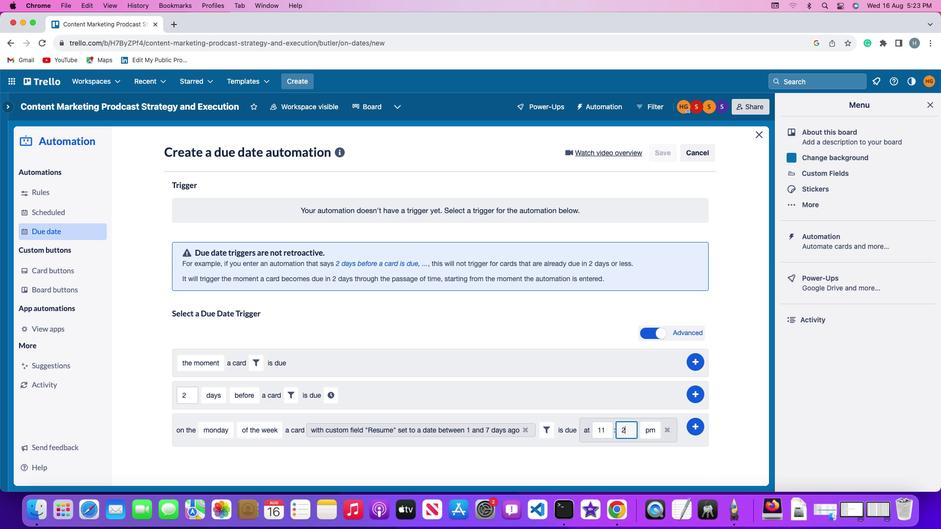 
Action: Key pressed Key.backspaceKey.backspace
Screenshot: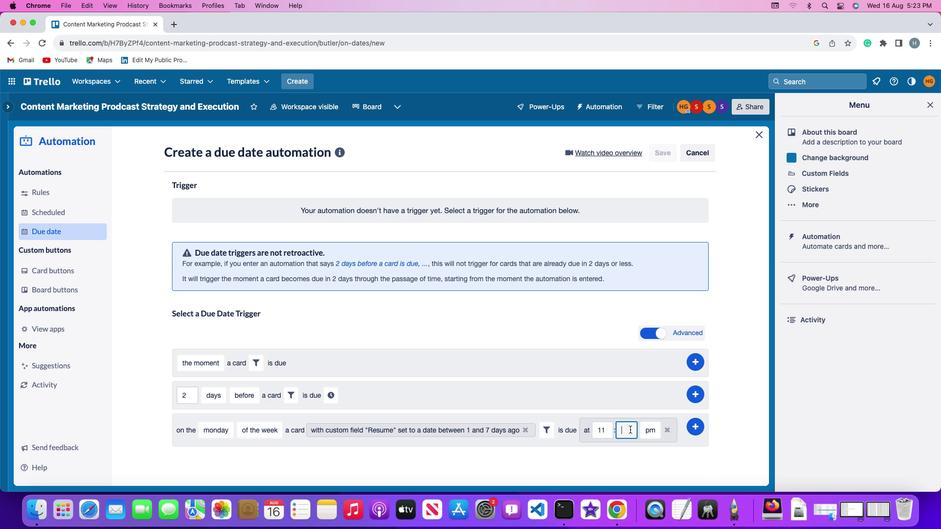 
Action: Mouse moved to (630, 430)
Screenshot: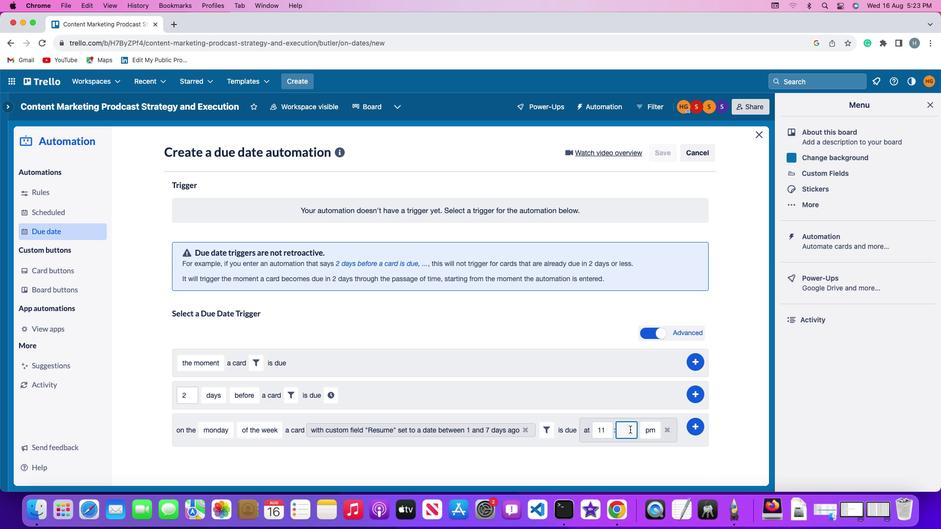 
Action: Key pressed '0''0'
Screenshot: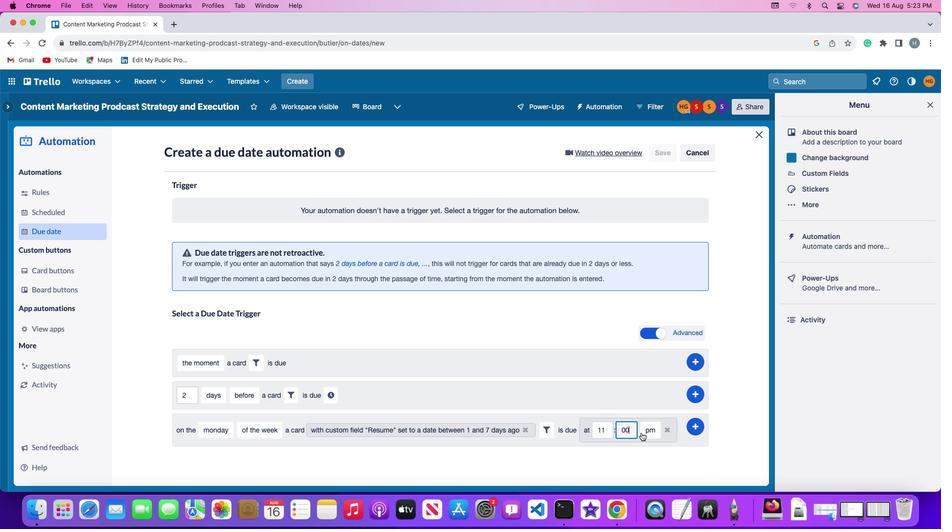 
Action: Mouse moved to (646, 432)
Screenshot: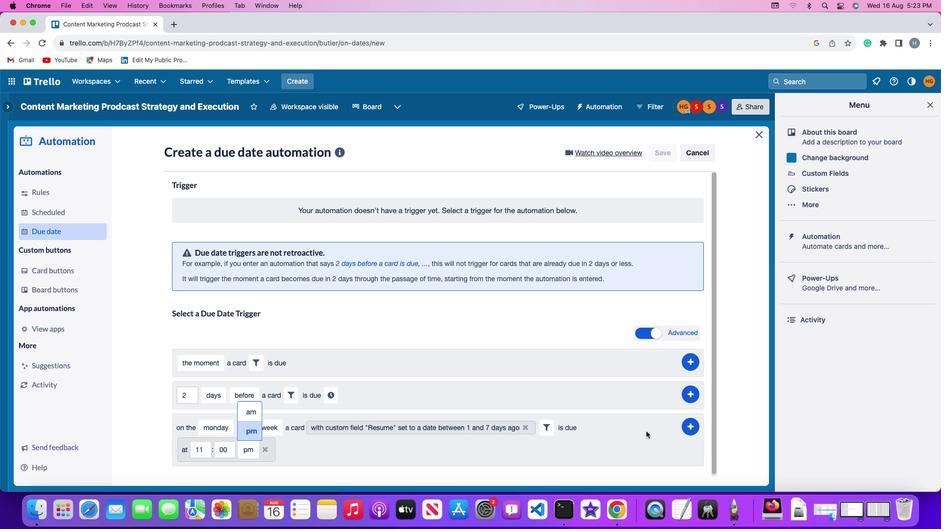 
Action: Mouse pressed left at (646, 432)
Screenshot: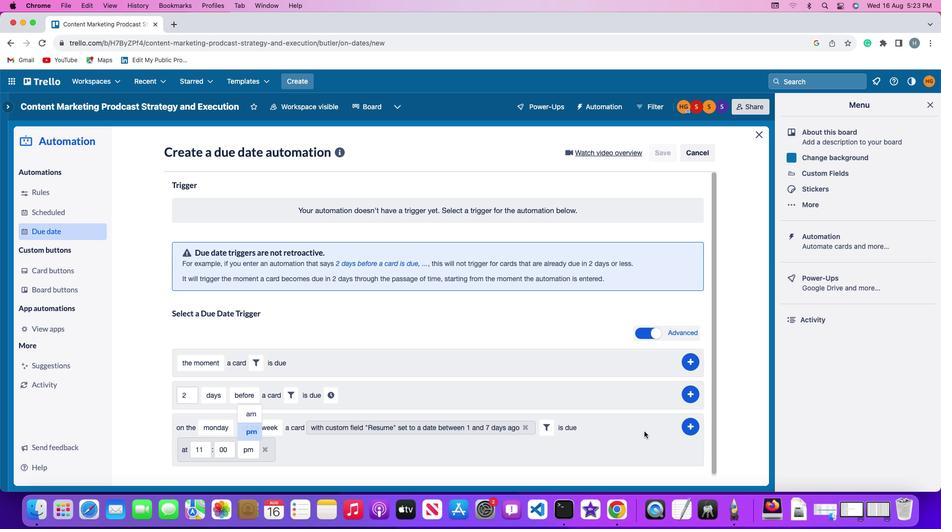 
Action: Mouse moved to (247, 451)
Screenshot: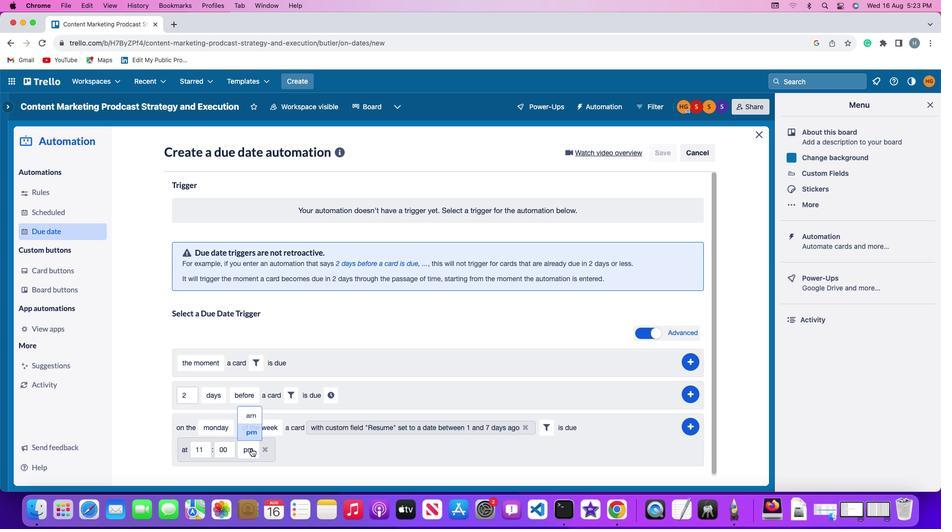 
Action: Mouse pressed left at (247, 451)
Screenshot: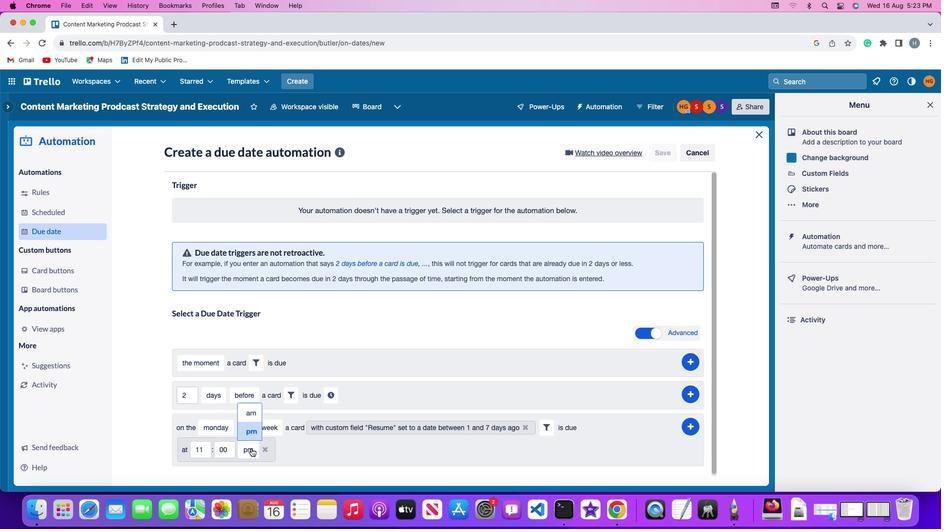 
Action: Mouse moved to (252, 410)
Screenshot: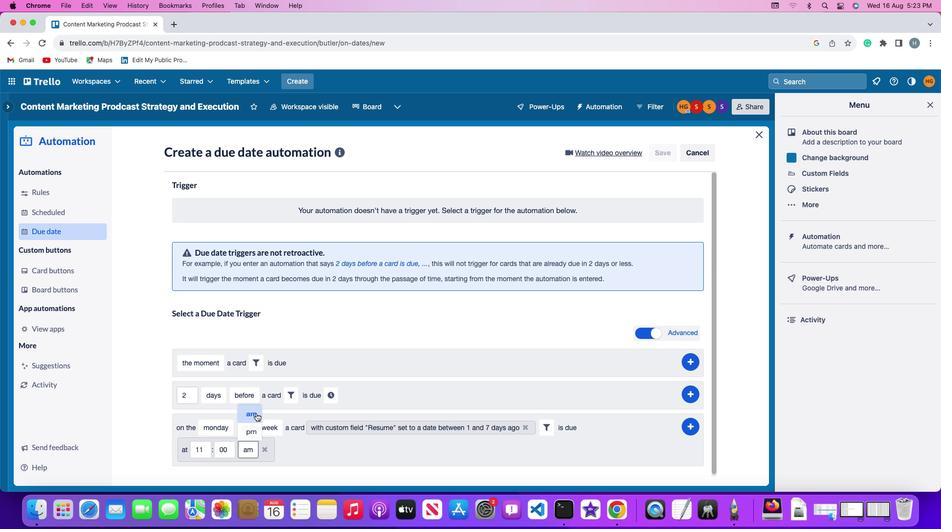 
Action: Mouse pressed left at (252, 410)
Screenshot: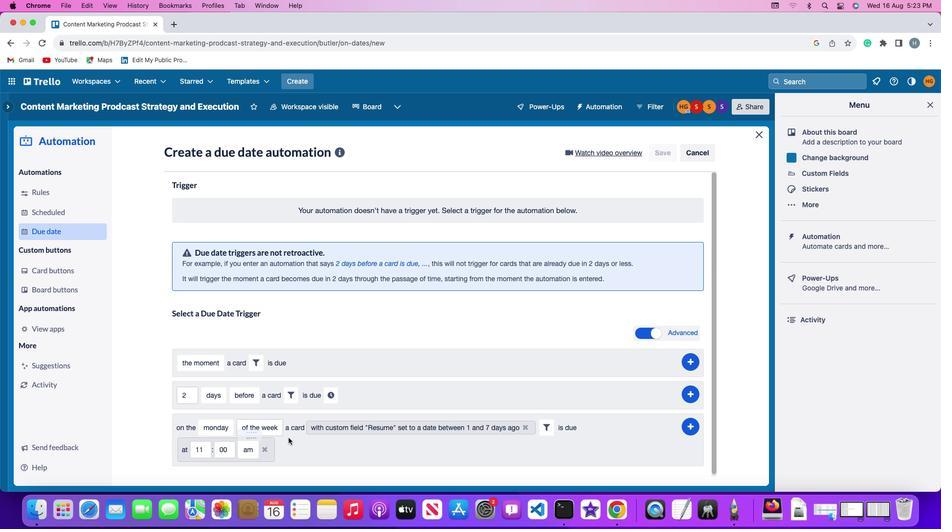 
Action: Mouse moved to (691, 424)
Screenshot: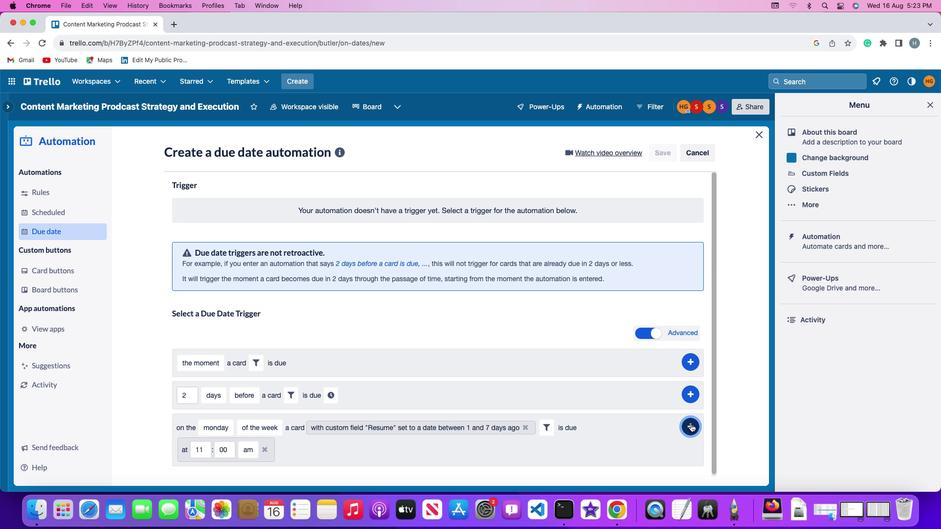 
Action: Mouse pressed left at (691, 424)
Screenshot: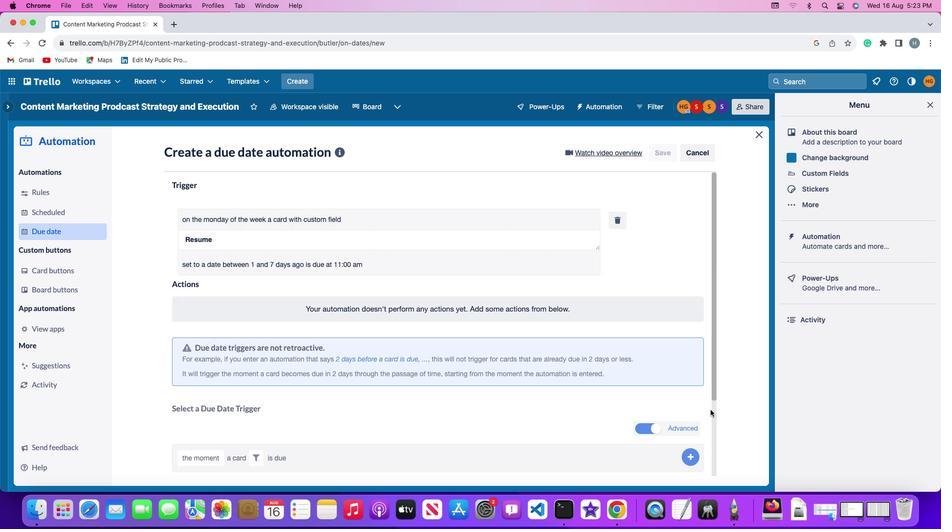 
Action: Mouse moved to (741, 357)
Screenshot: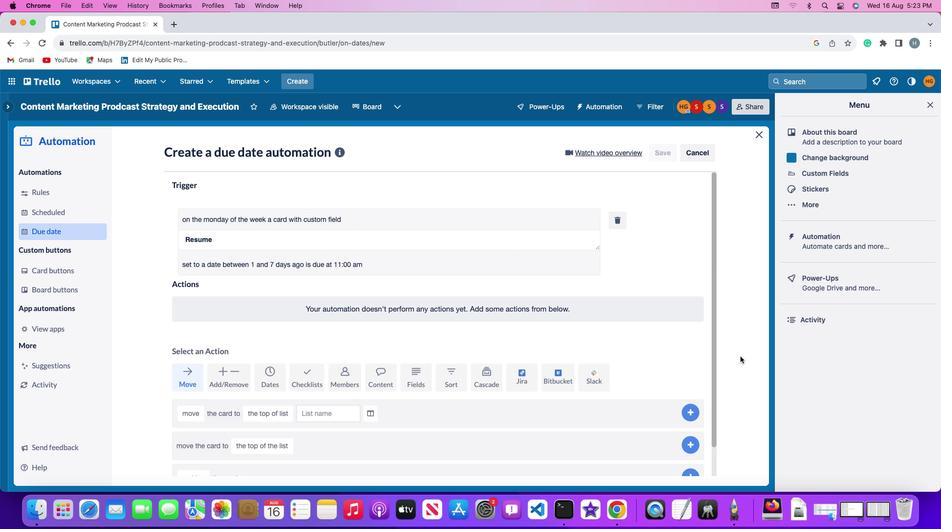 
